 Task: Search one way flight ticket for 2 adults, 2 children, 2 infants in seat in first from King Salmon: King Salmon Airport to Raleigh: Raleigh-durham International Airport on 8-5-2023. Choice of flights is JetBlue. Number of bags: 1 checked bag. Price is upto 91000. Outbound departure time preference is 21:00.
Action: Mouse moved to (351, 302)
Screenshot: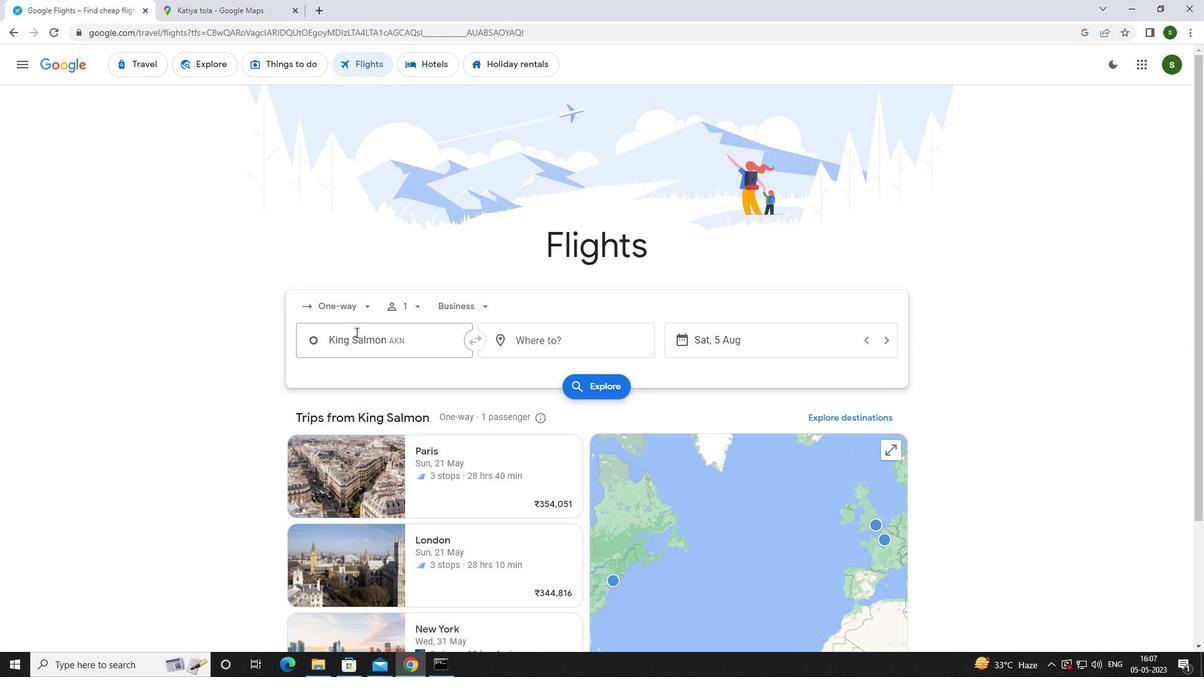 
Action: Mouse pressed left at (351, 302)
Screenshot: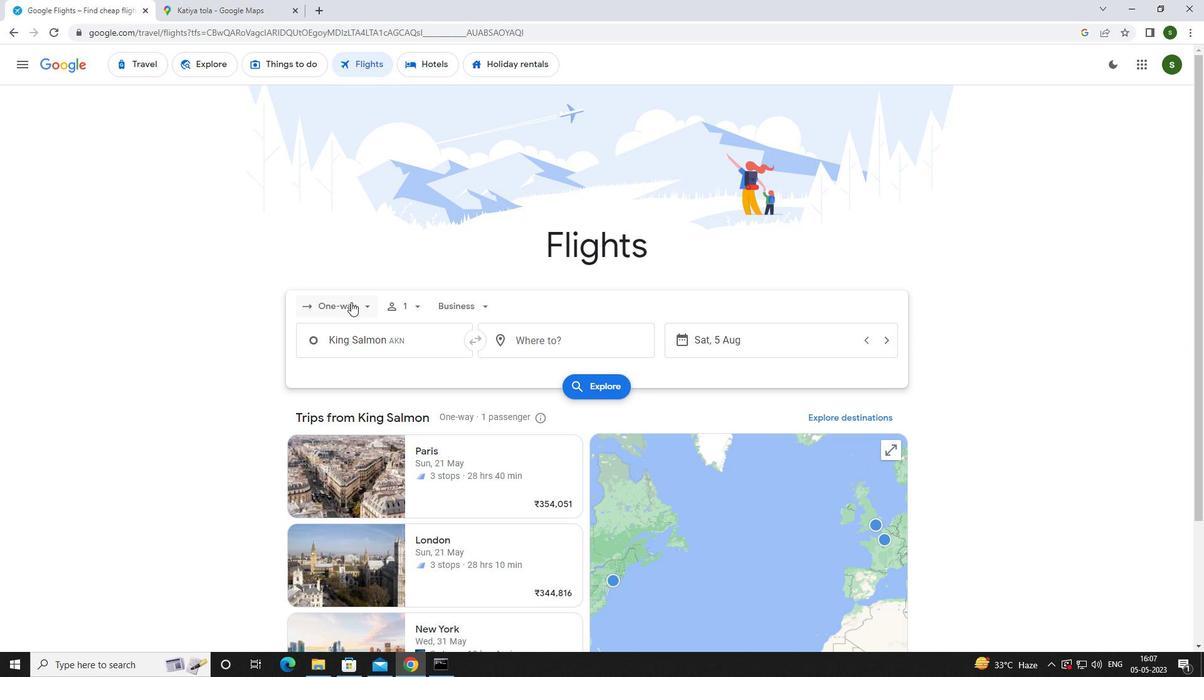 
Action: Mouse moved to (366, 361)
Screenshot: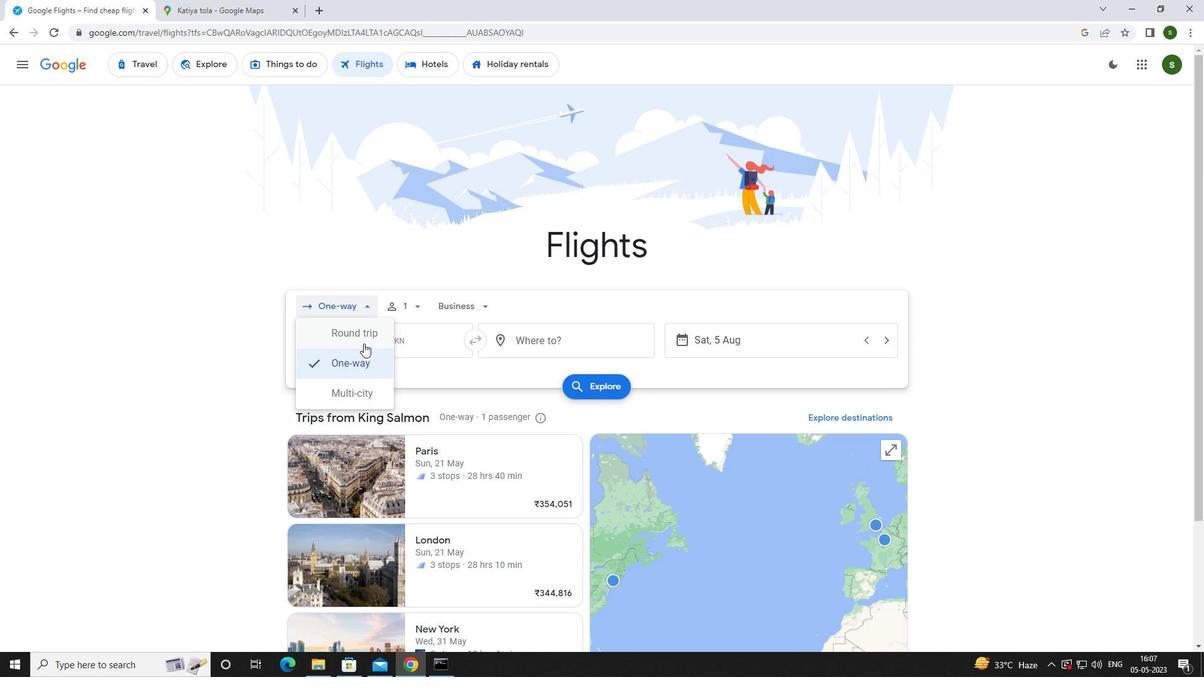
Action: Mouse pressed left at (366, 361)
Screenshot: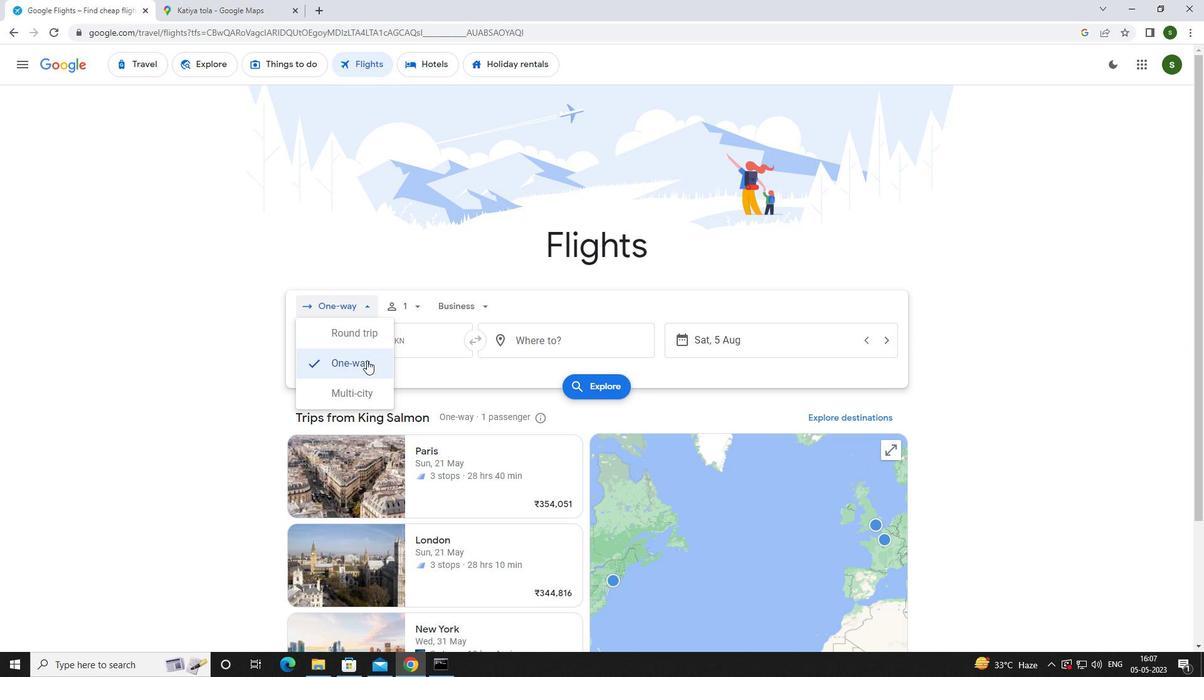
Action: Mouse moved to (405, 302)
Screenshot: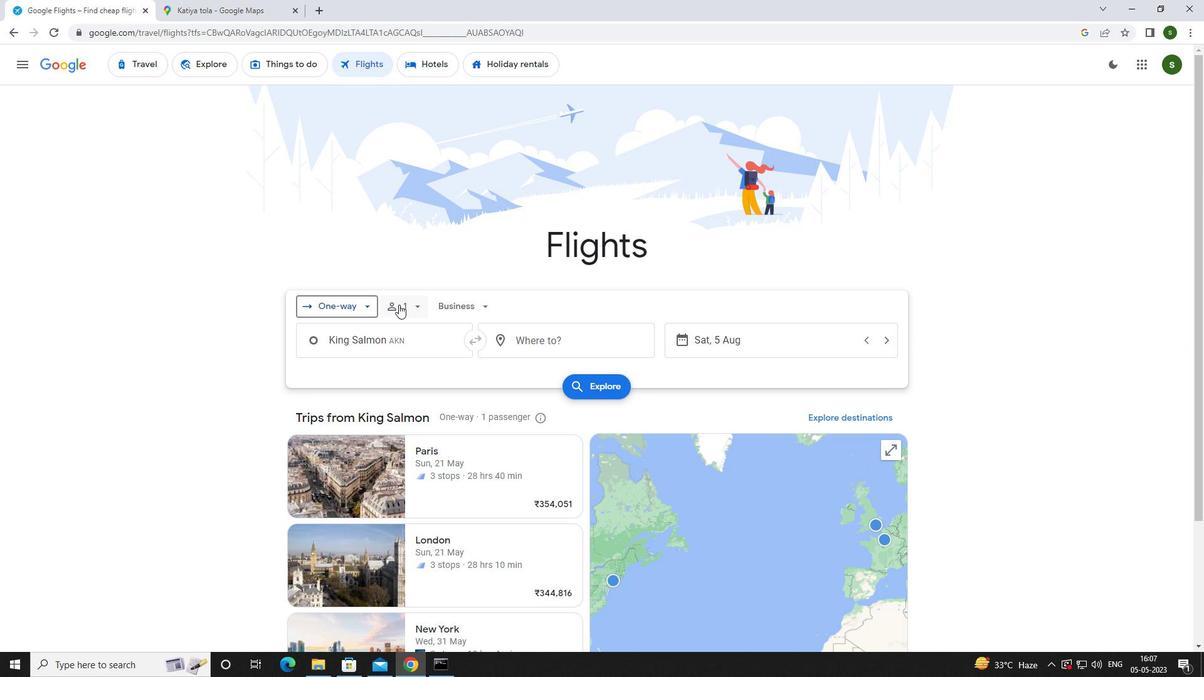 
Action: Mouse pressed left at (405, 302)
Screenshot: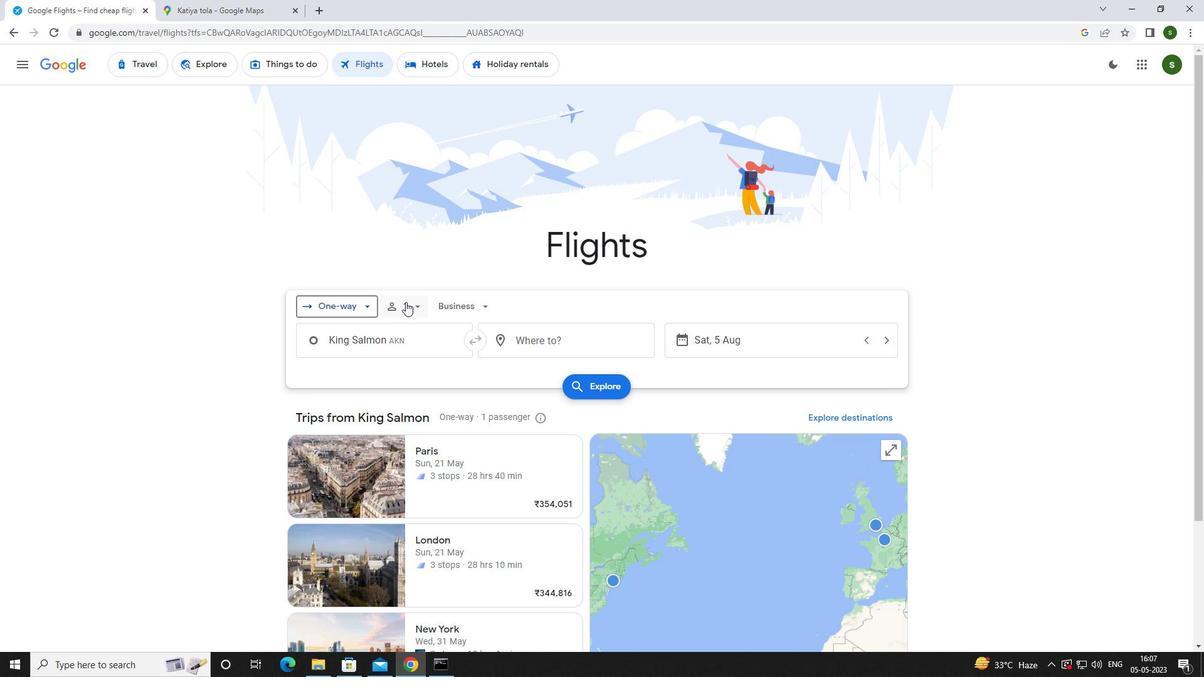 
Action: Mouse moved to (512, 331)
Screenshot: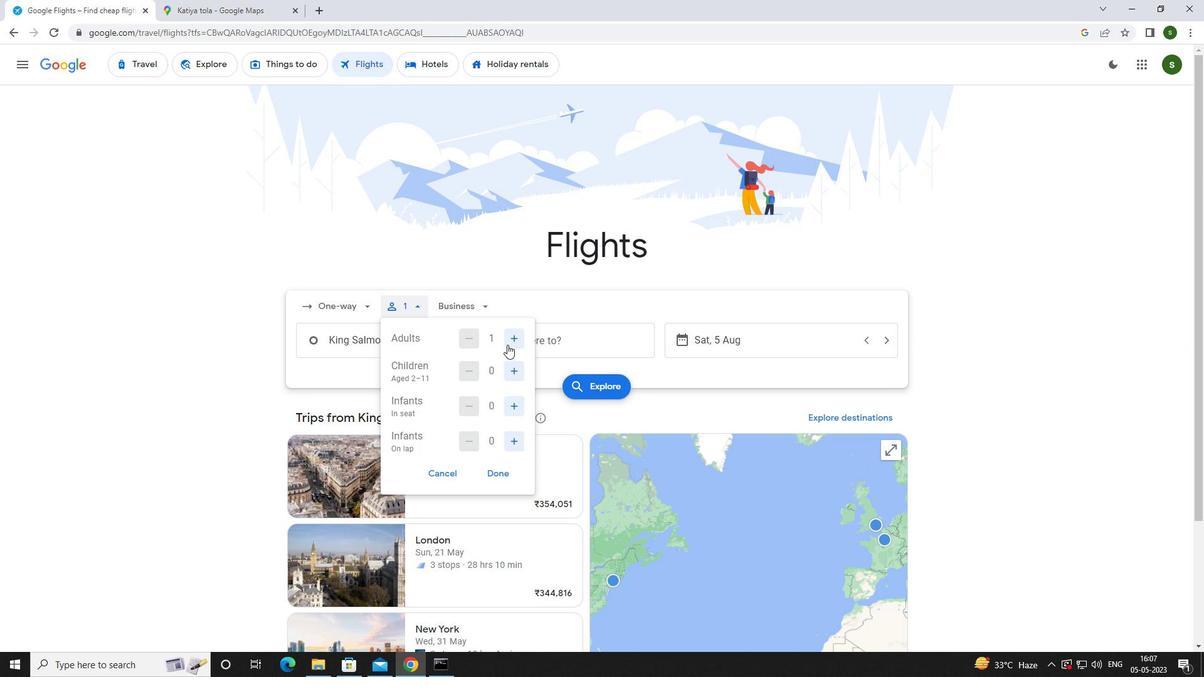 
Action: Mouse pressed left at (512, 331)
Screenshot: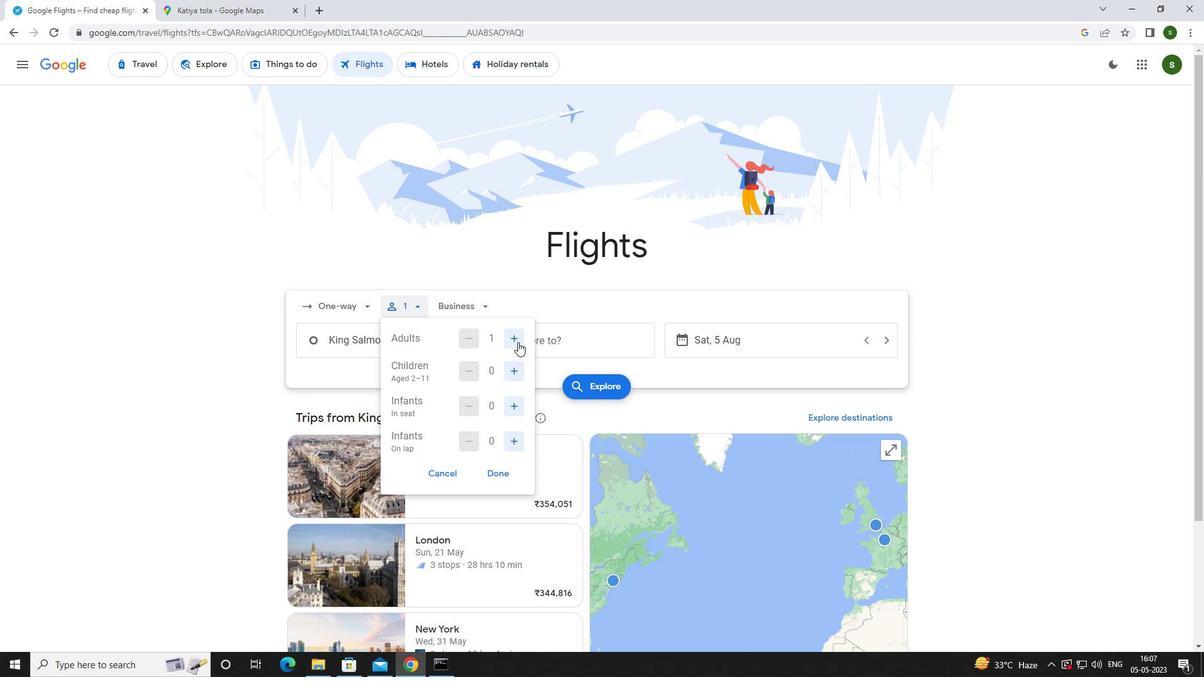 
Action: Mouse moved to (512, 366)
Screenshot: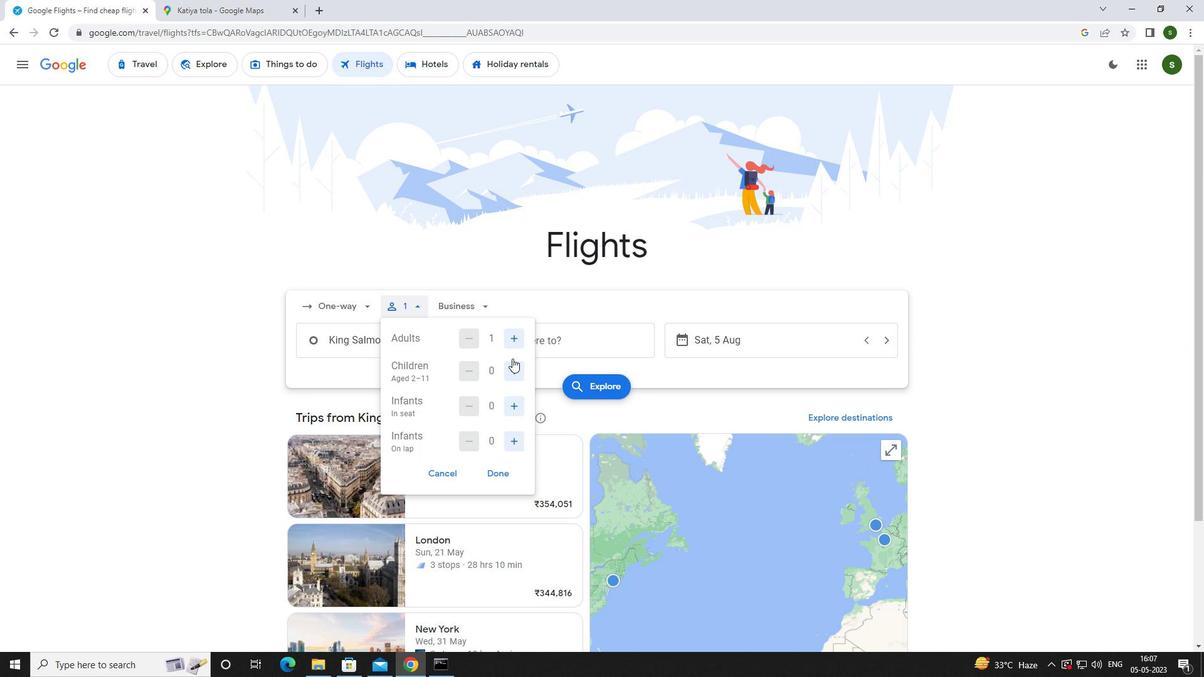 
Action: Mouse pressed left at (512, 366)
Screenshot: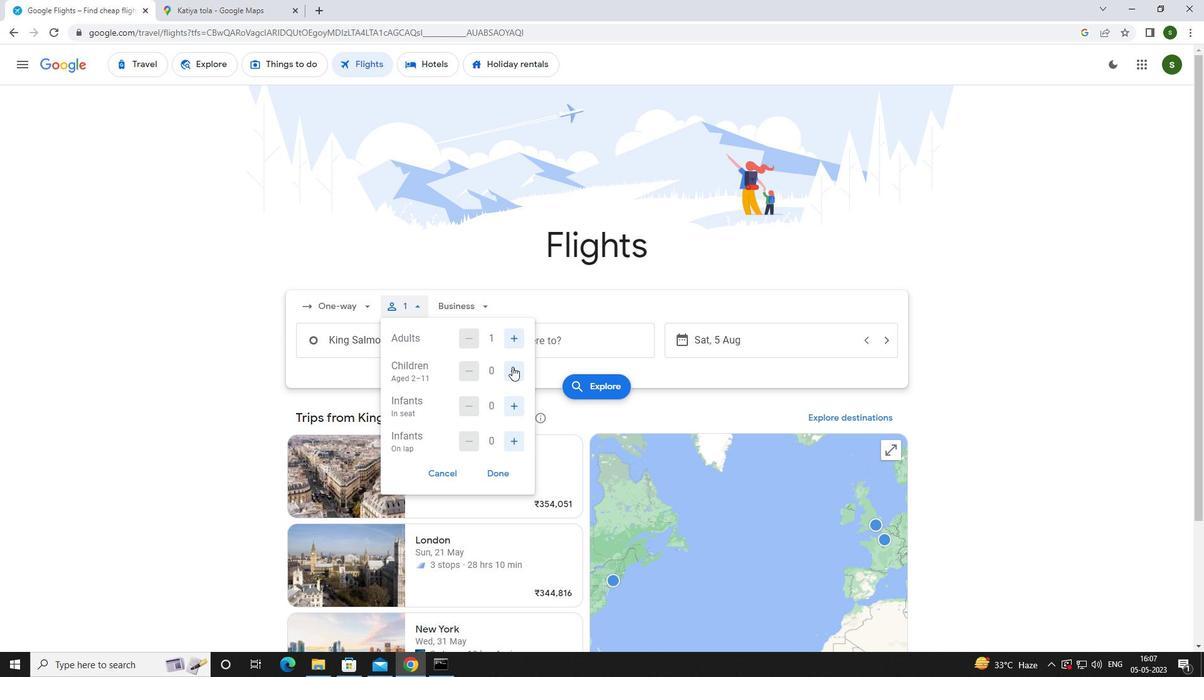 
Action: Mouse pressed left at (512, 366)
Screenshot: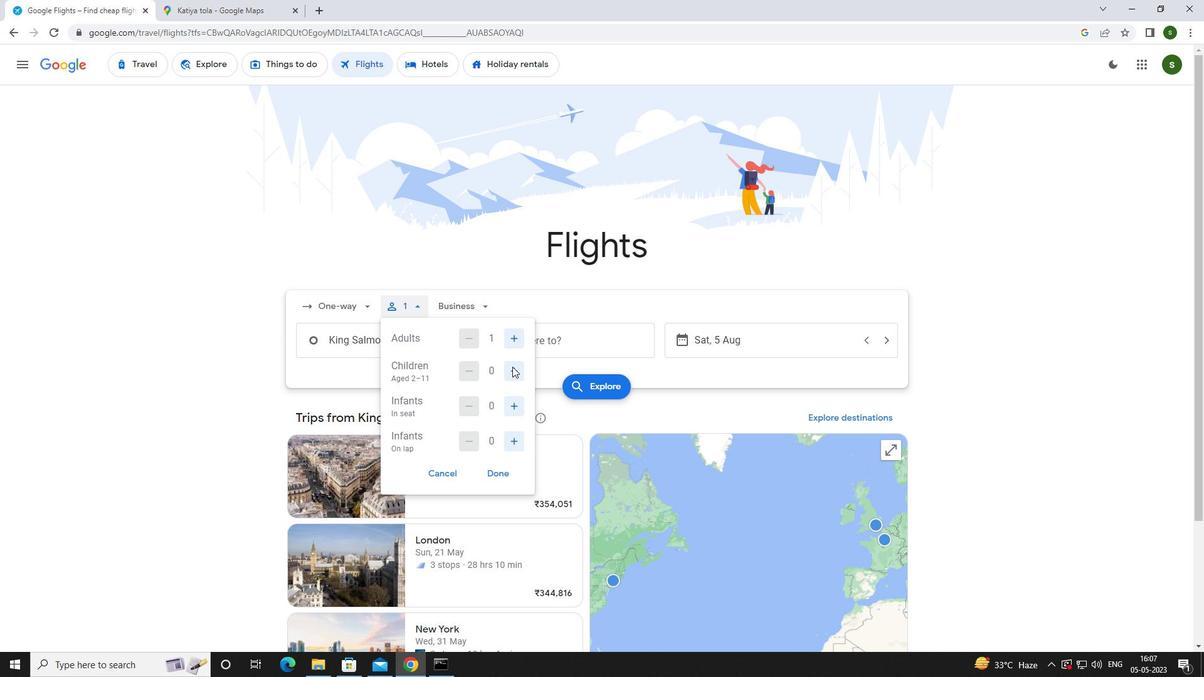 
Action: Mouse moved to (511, 405)
Screenshot: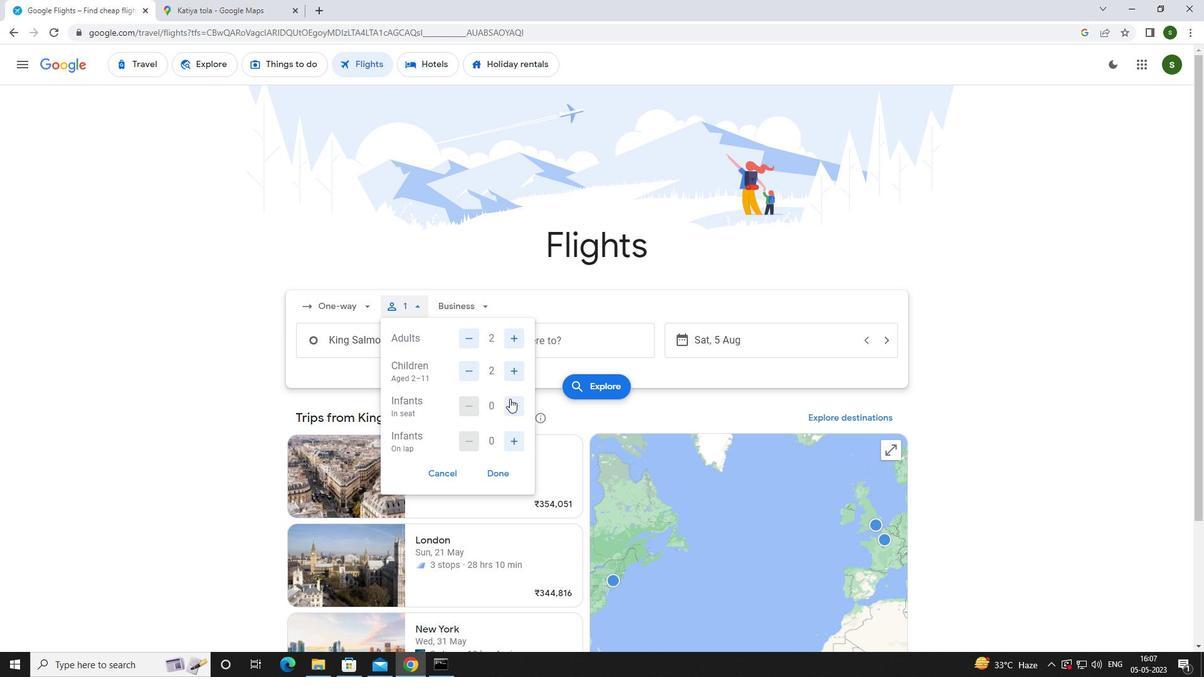 
Action: Mouse pressed left at (511, 405)
Screenshot: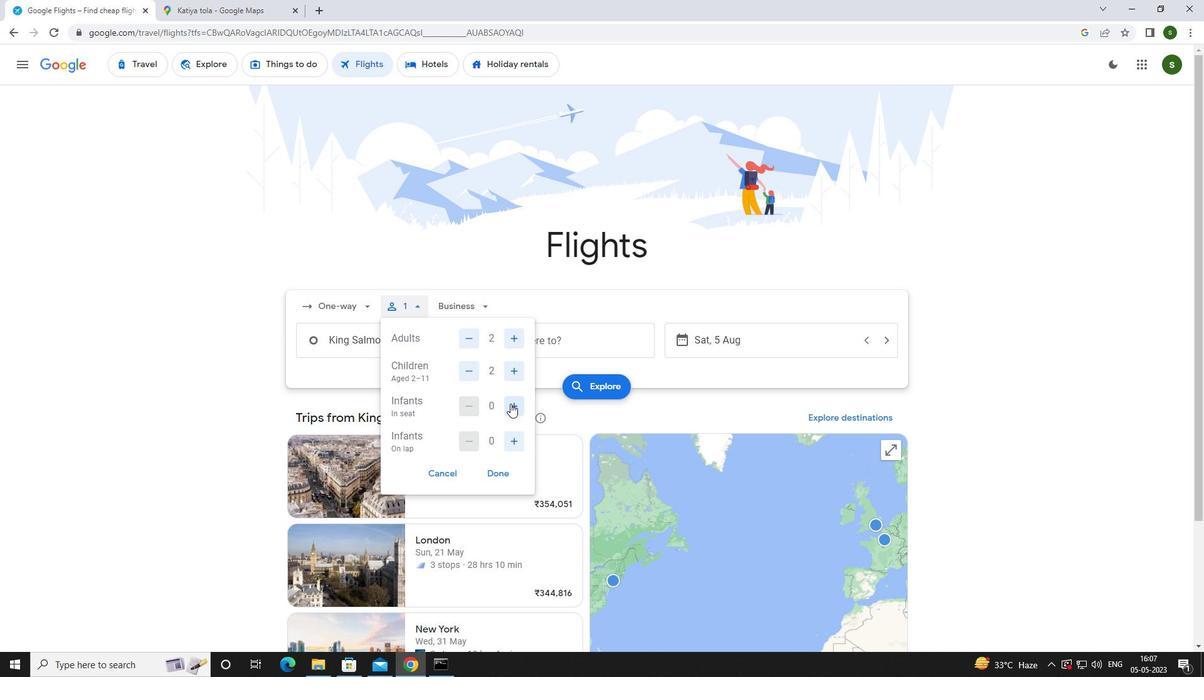 
Action: Mouse pressed left at (511, 405)
Screenshot: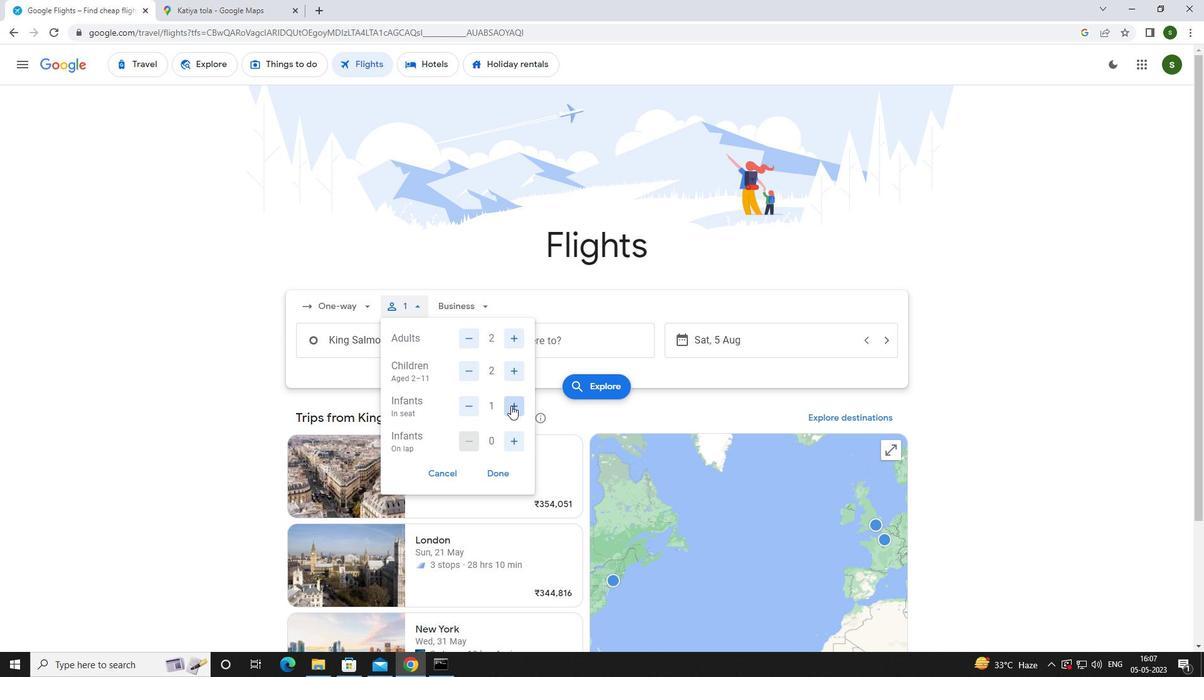 
Action: Mouse moved to (472, 314)
Screenshot: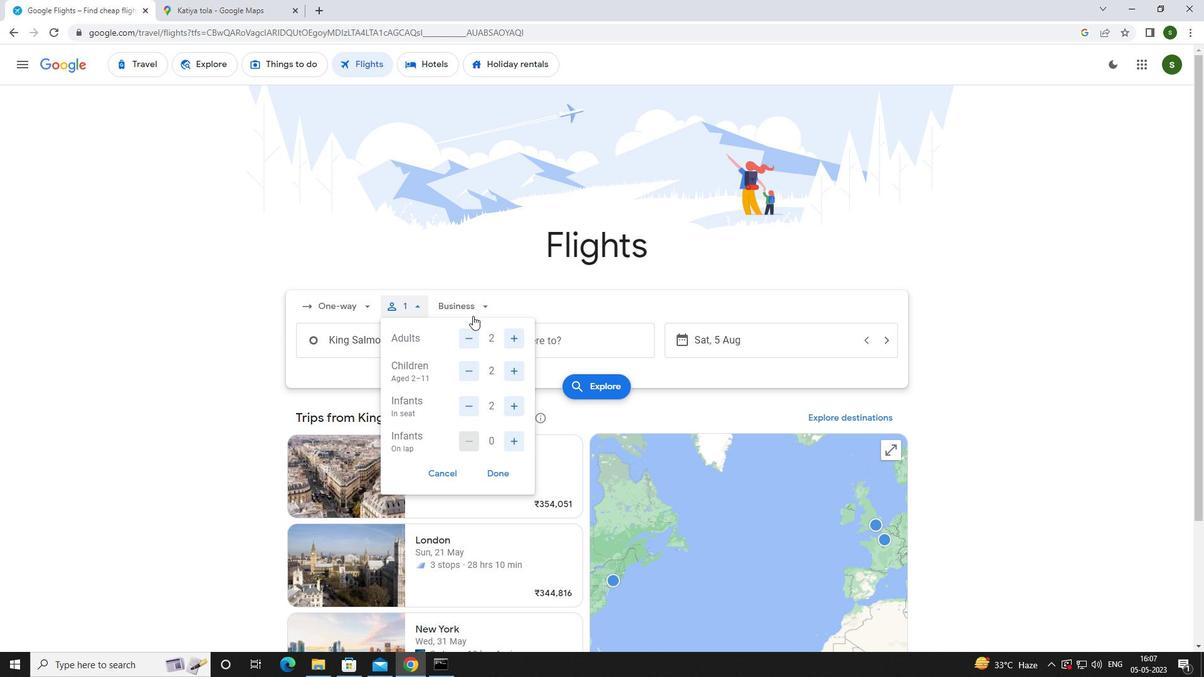 
Action: Mouse pressed left at (472, 314)
Screenshot: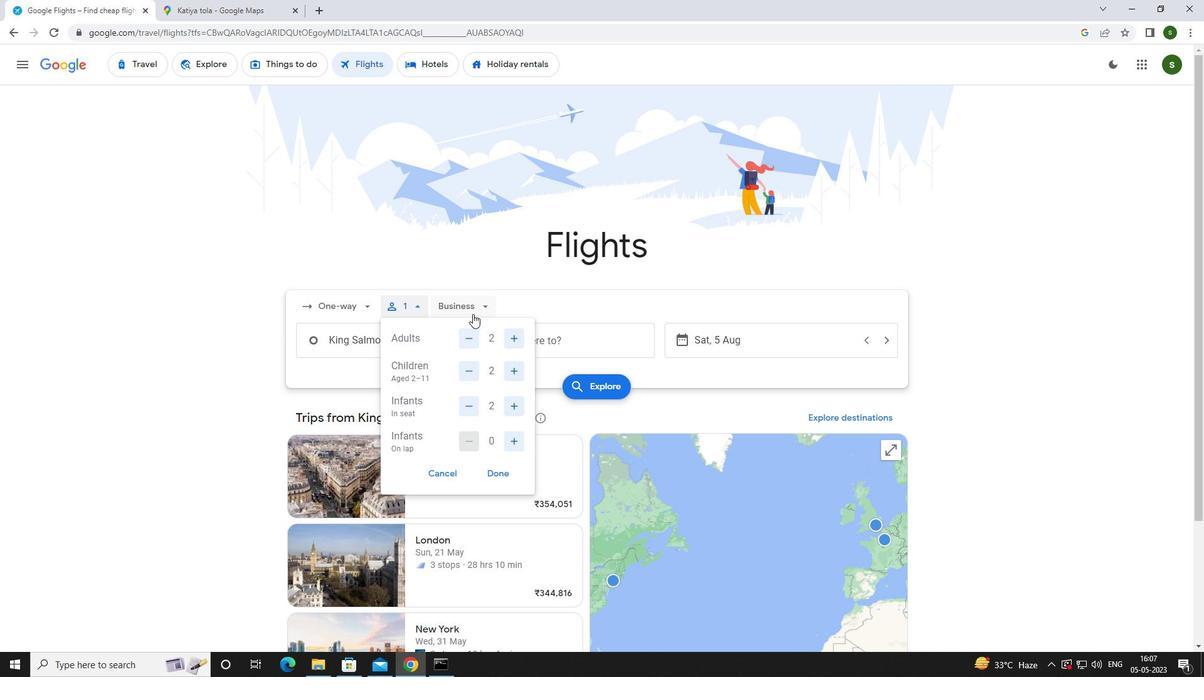 
Action: Mouse moved to (474, 422)
Screenshot: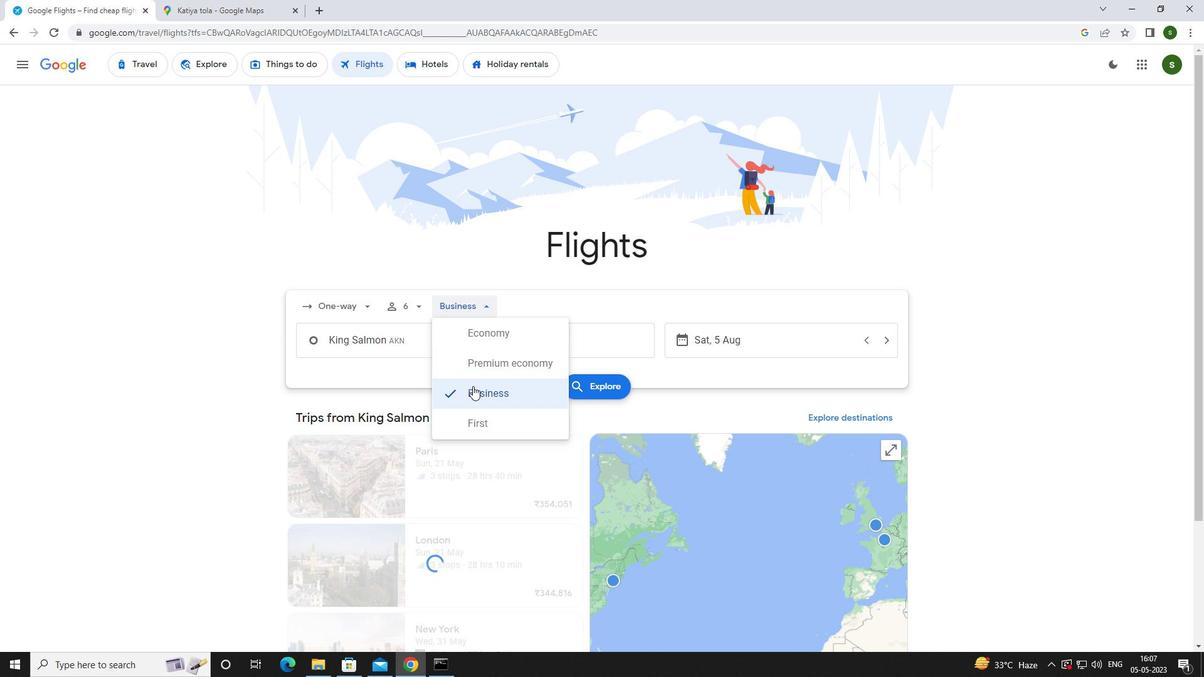 
Action: Mouse pressed left at (474, 422)
Screenshot: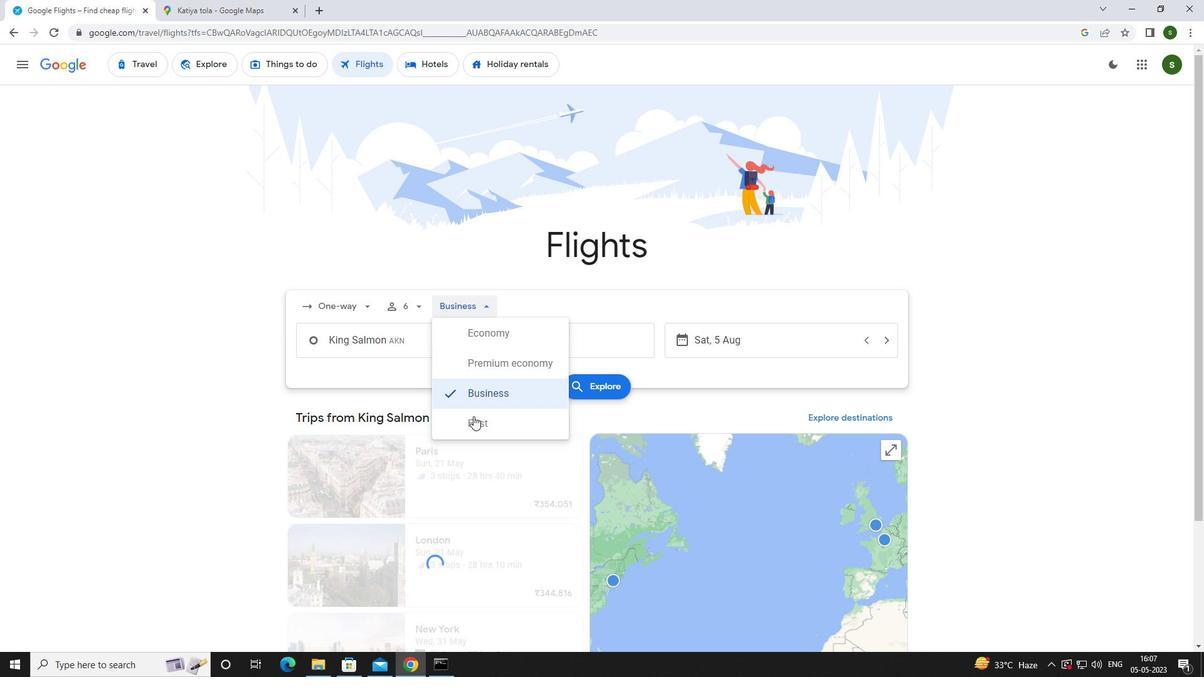 
Action: Mouse moved to (421, 345)
Screenshot: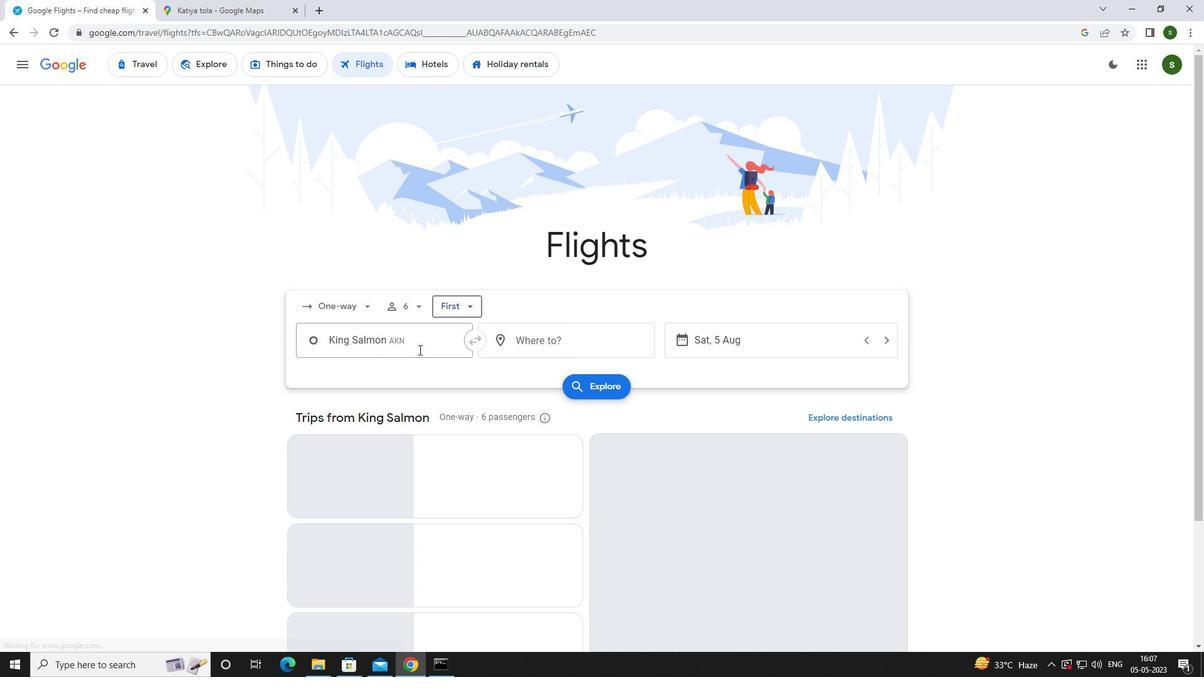 
Action: Mouse pressed left at (421, 345)
Screenshot: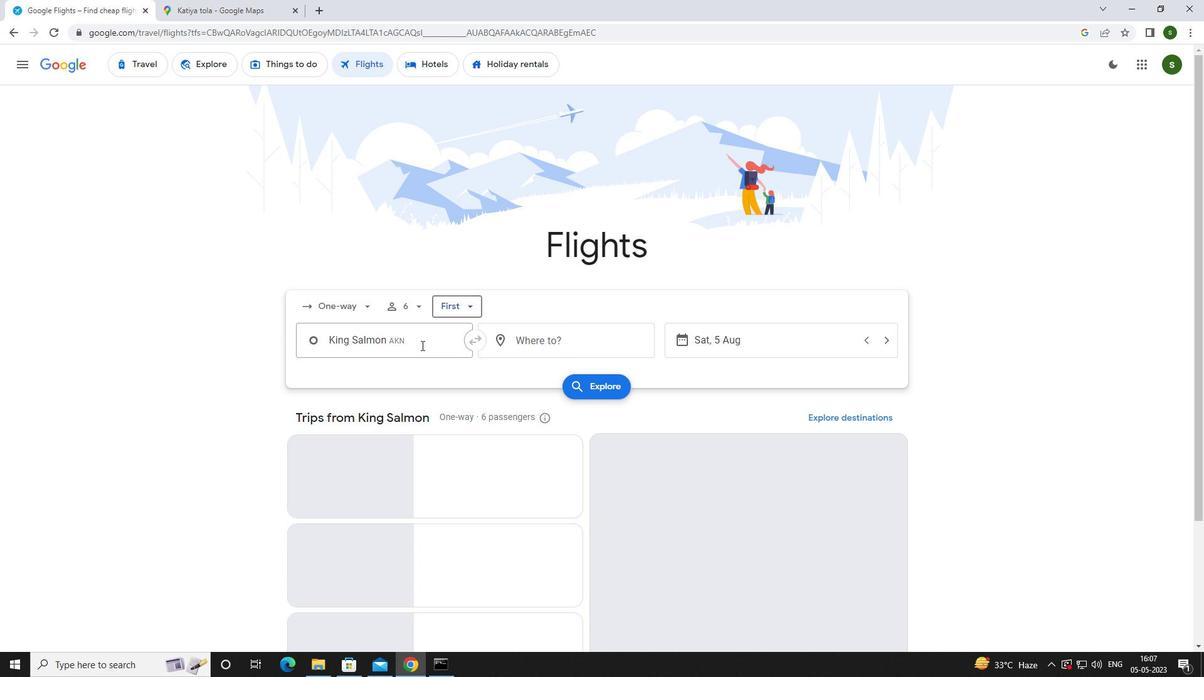 
Action: Mouse moved to (431, 343)
Screenshot: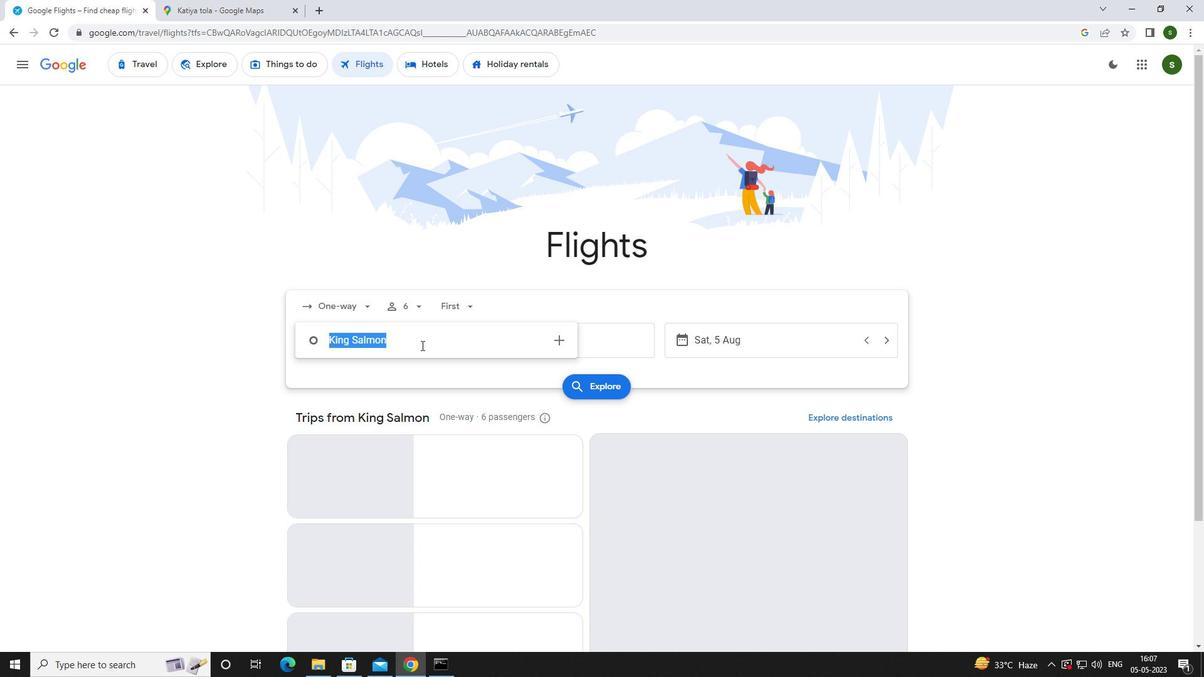 
Action: Key pressed <Key.caps_lock>k<Key.caps_lock>ing<Key.space><Key.caps_lock>s<Key.caps_lock>alm
Screenshot: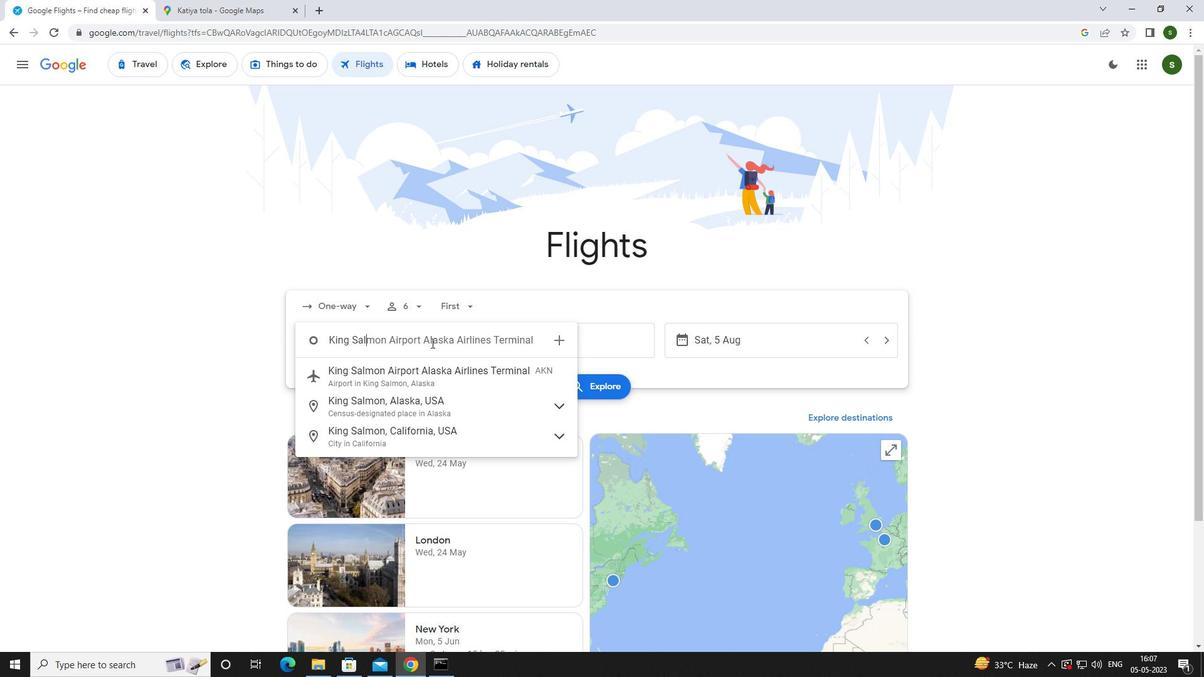 
Action: Mouse moved to (436, 377)
Screenshot: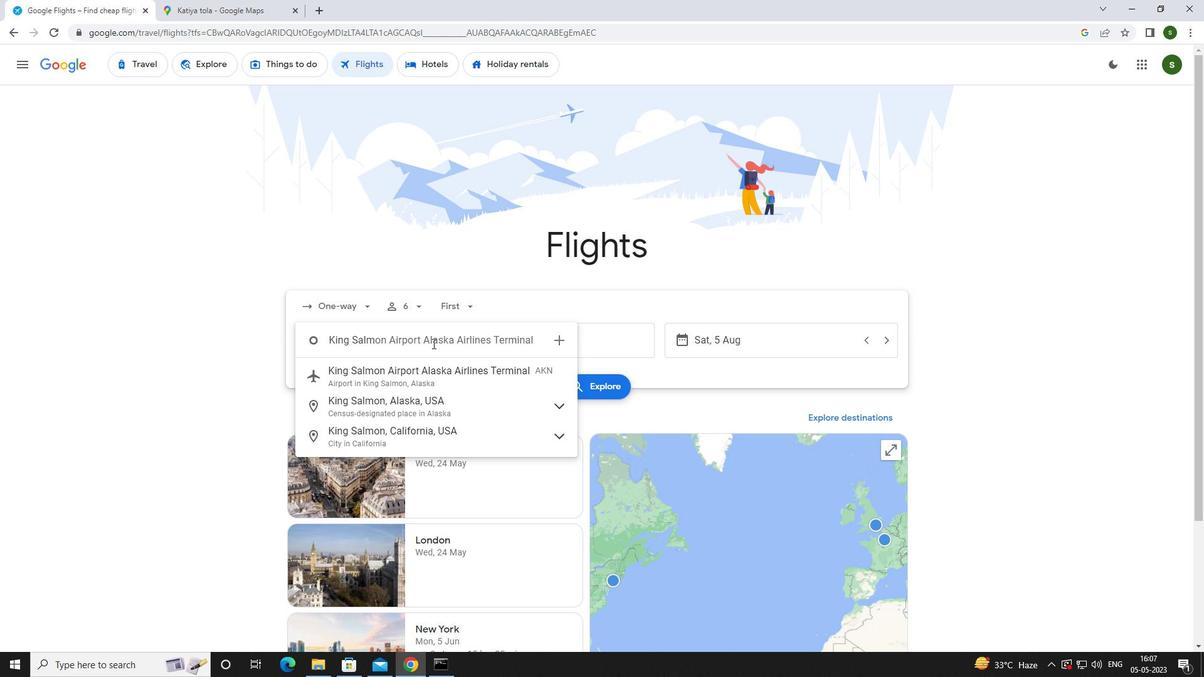 
Action: Mouse pressed left at (436, 377)
Screenshot: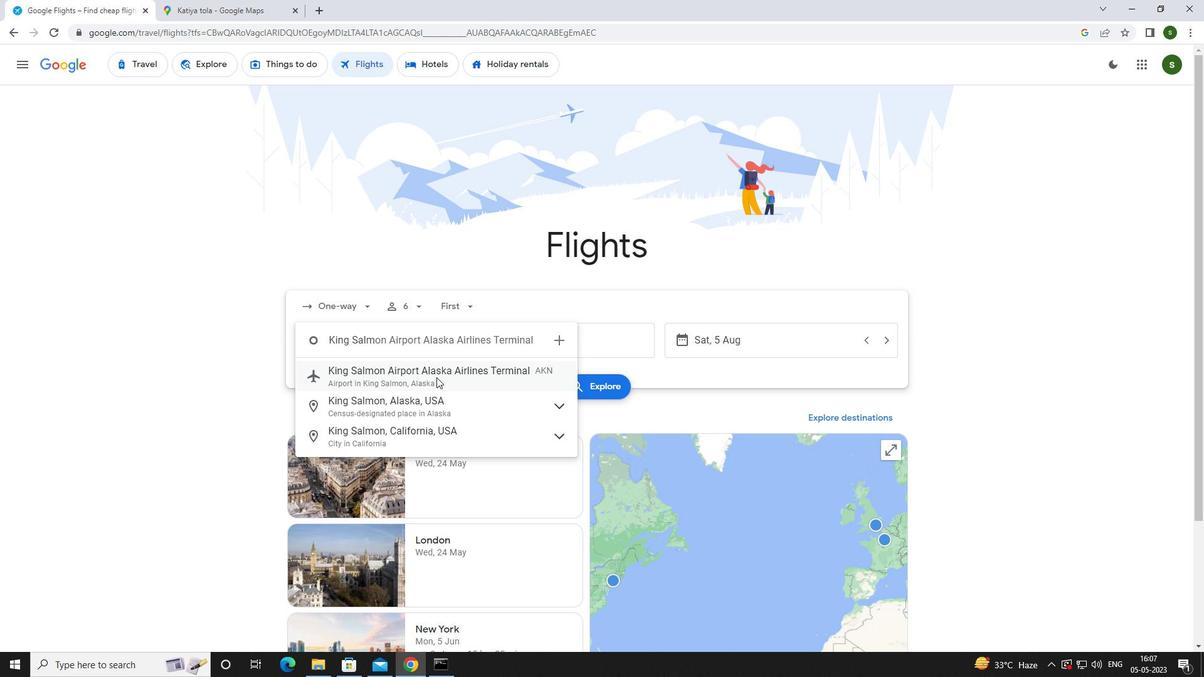 
Action: Mouse moved to (558, 331)
Screenshot: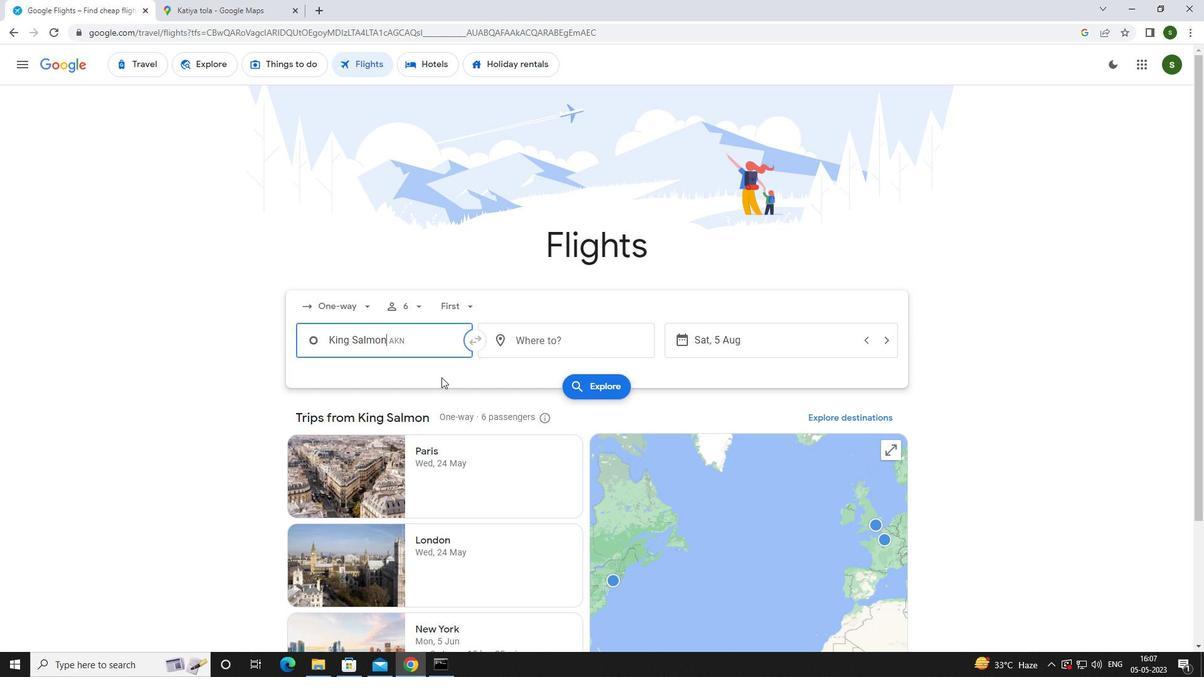 
Action: Mouse pressed left at (558, 331)
Screenshot: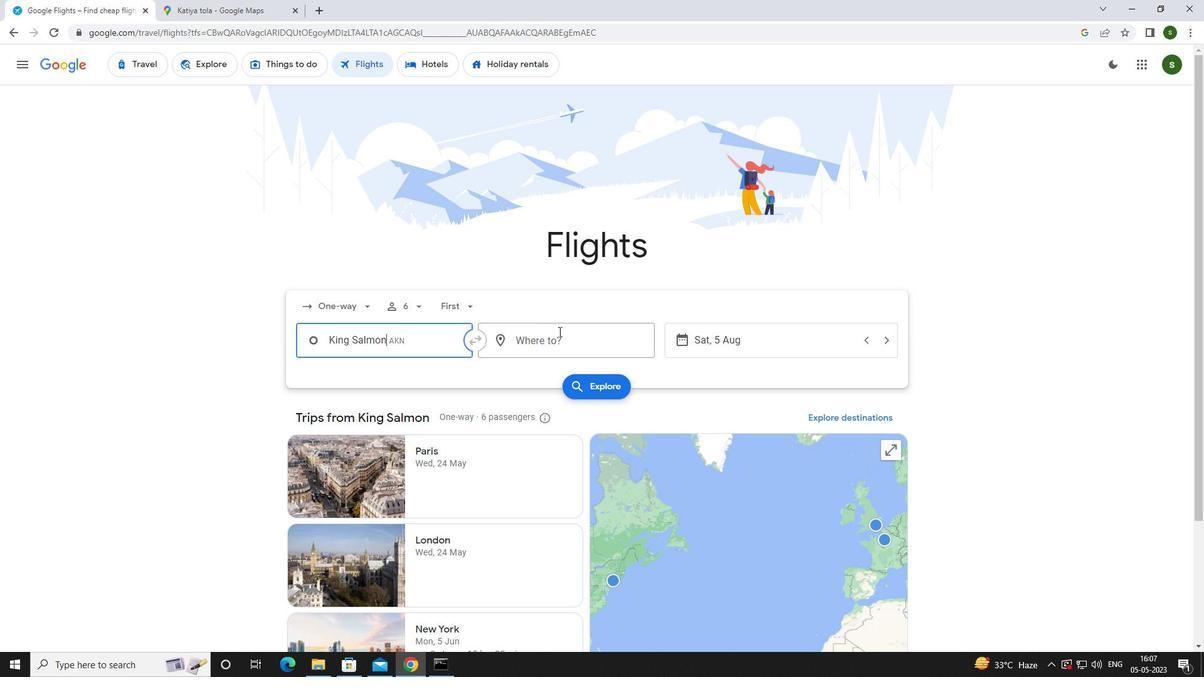 
Action: Key pressed <Key.caps_lock>r<Key.caps_lock>aleigh
Screenshot: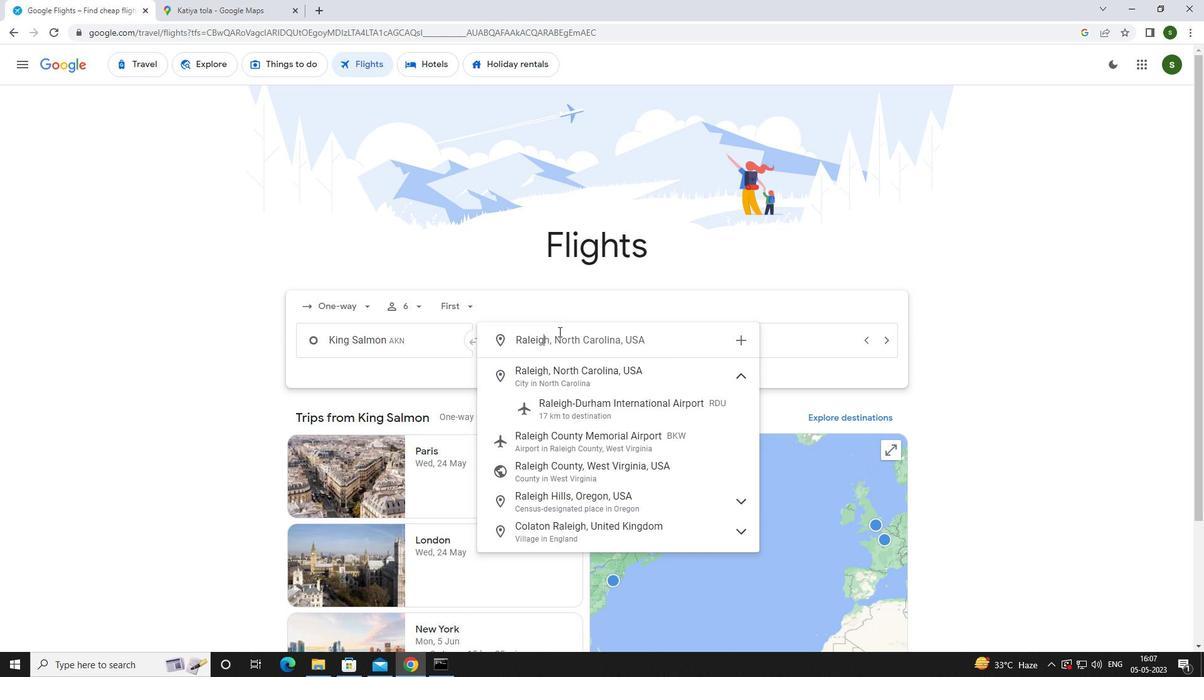 
Action: Mouse moved to (598, 422)
Screenshot: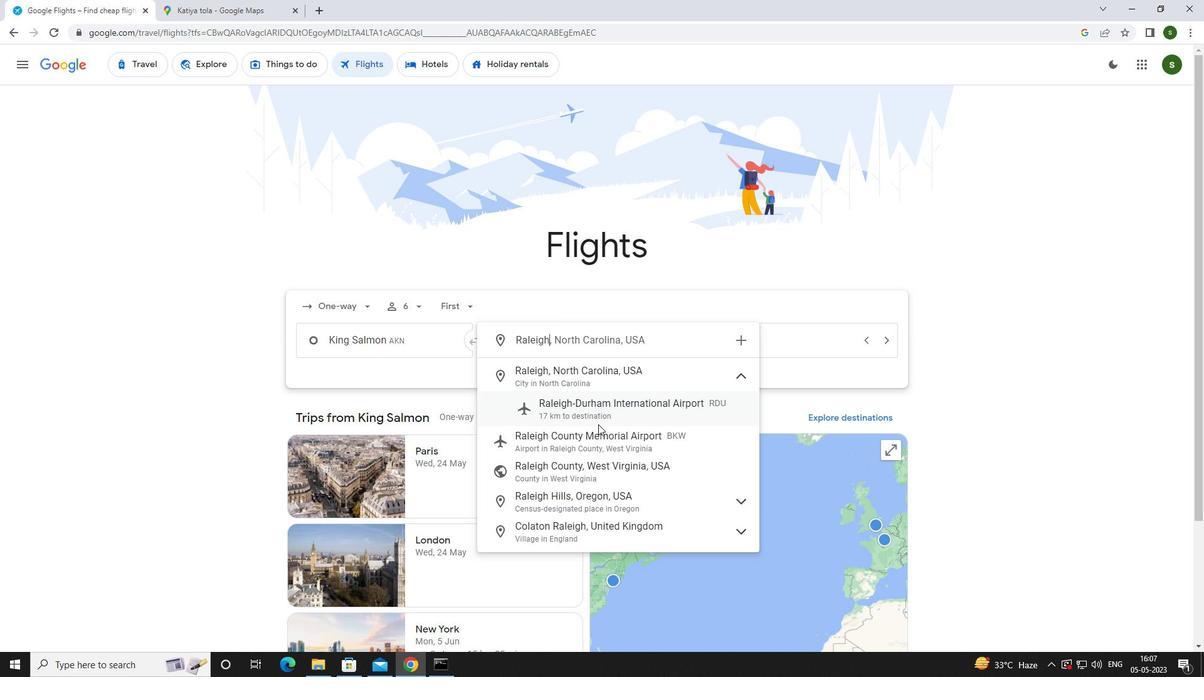 
Action: Mouse pressed left at (598, 422)
Screenshot: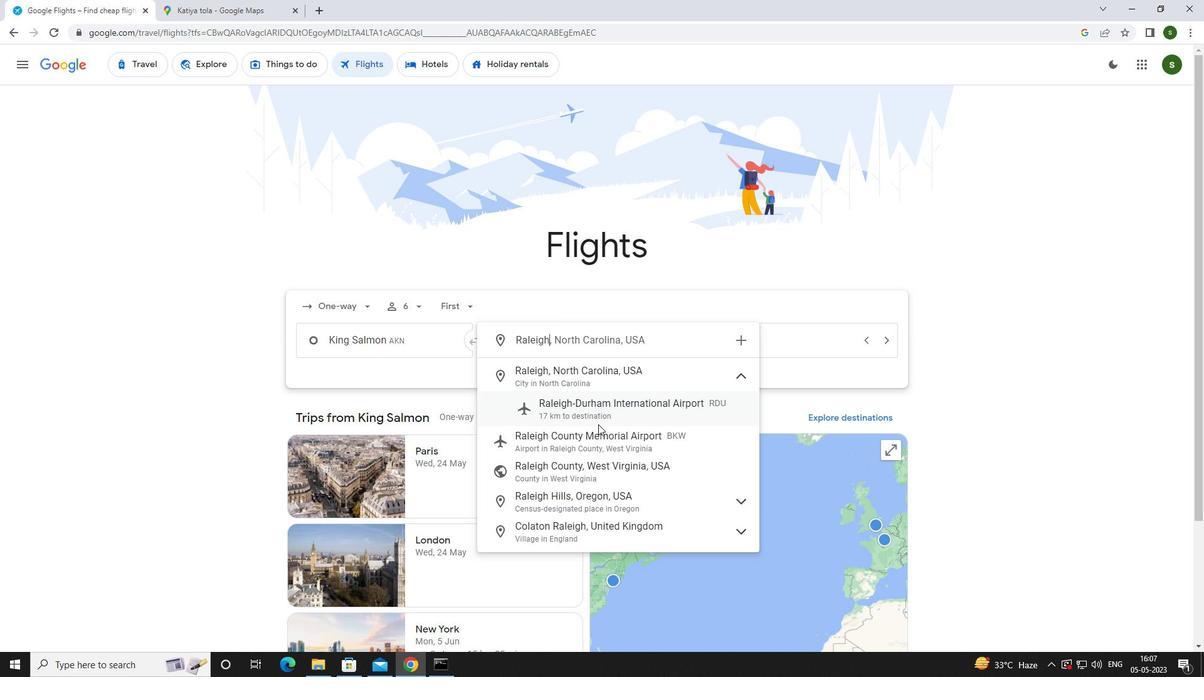 
Action: Mouse moved to (778, 346)
Screenshot: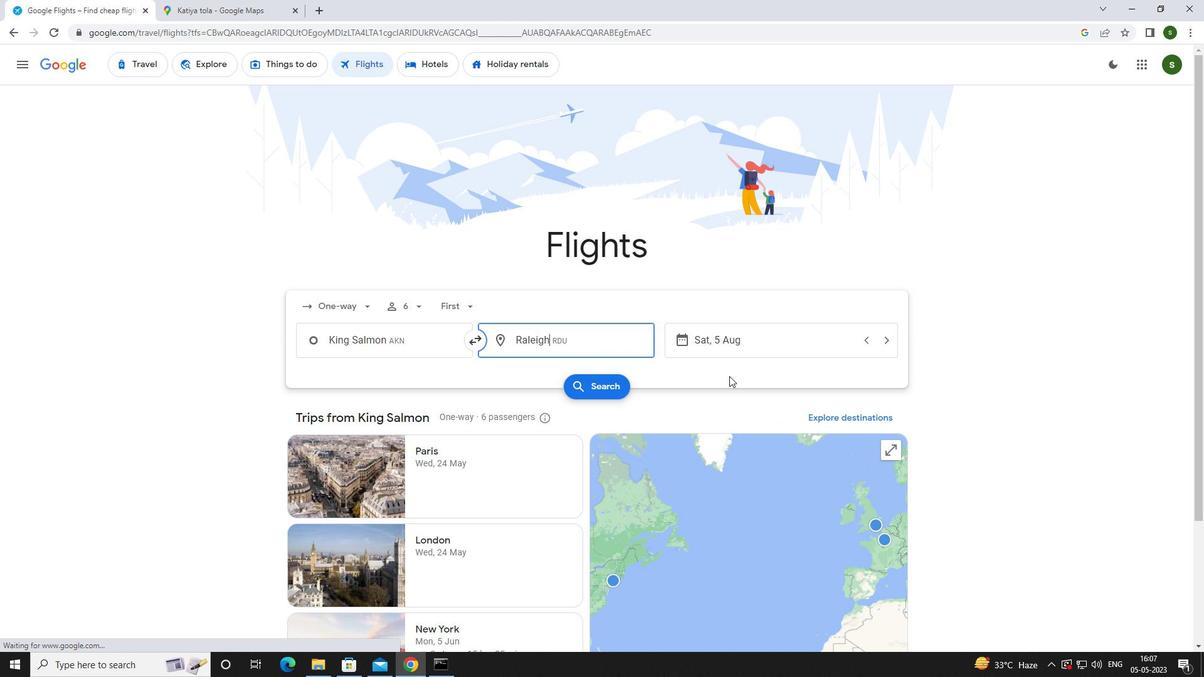 
Action: Mouse pressed left at (778, 346)
Screenshot: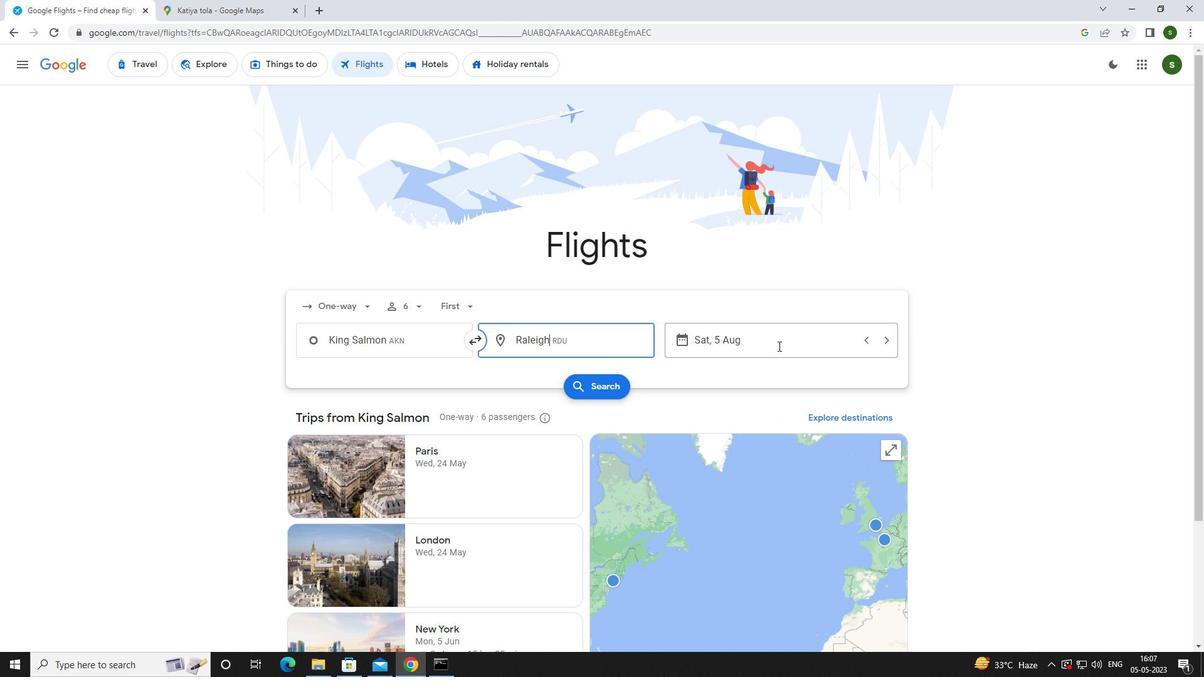 
Action: Mouse moved to (631, 430)
Screenshot: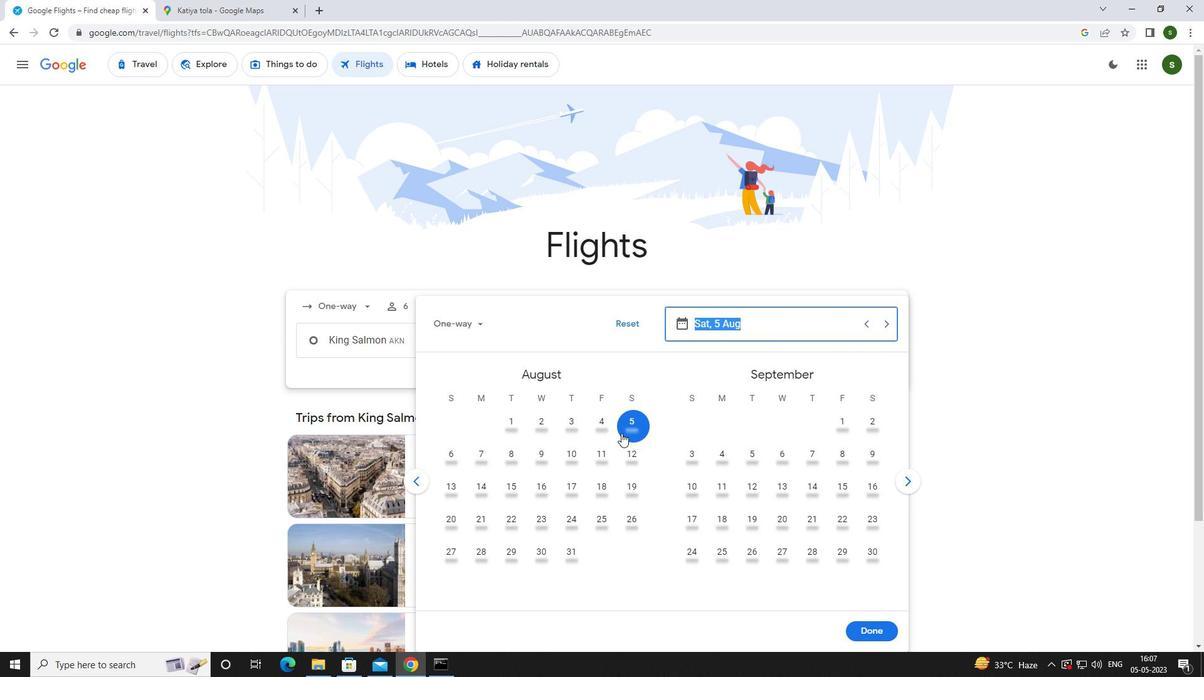
Action: Mouse pressed left at (631, 430)
Screenshot: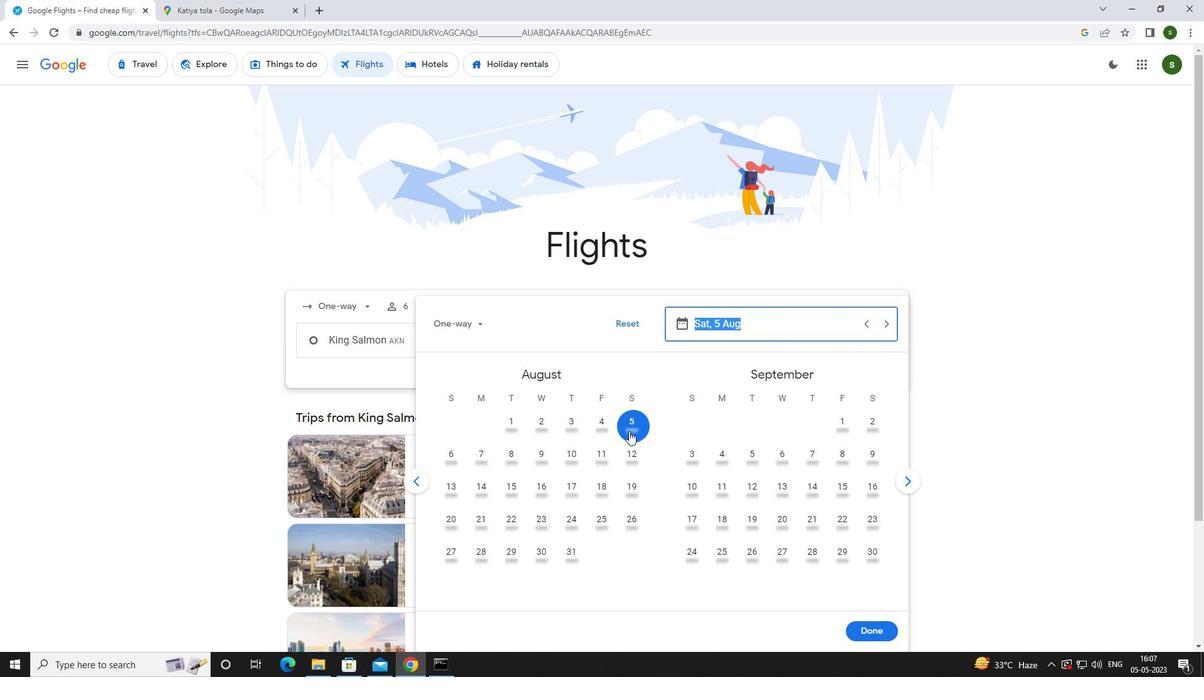 
Action: Mouse moved to (871, 630)
Screenshot: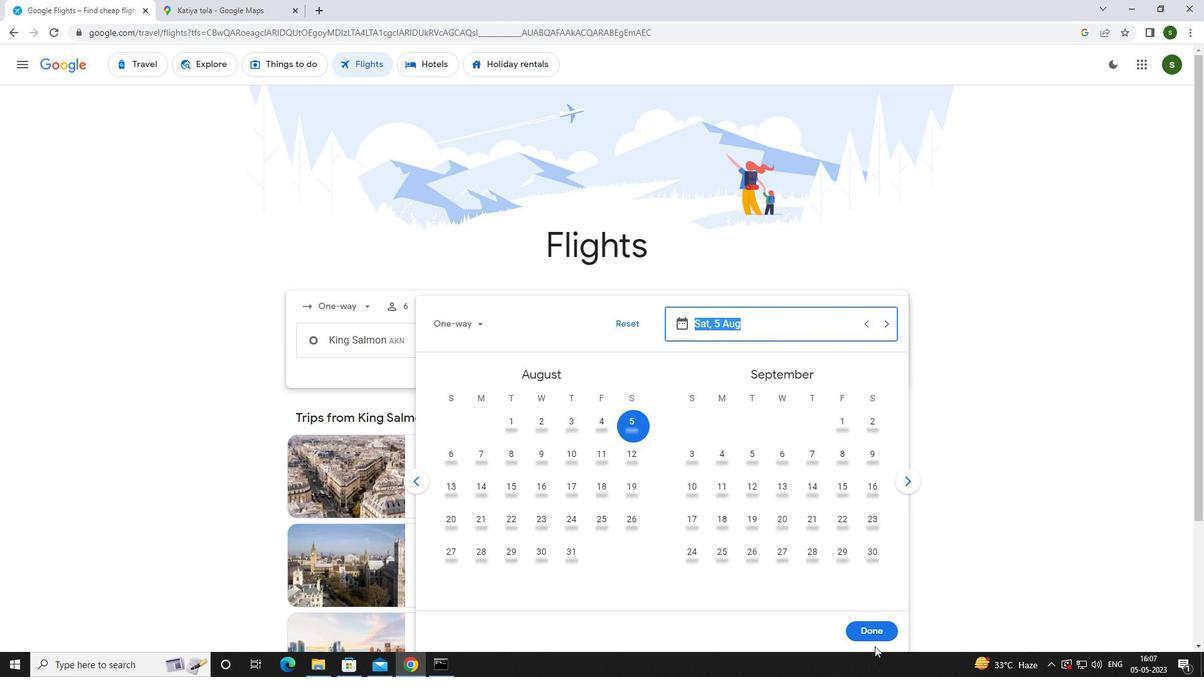 
Action: Mouse pressed left at (871, 630)
Screenshot: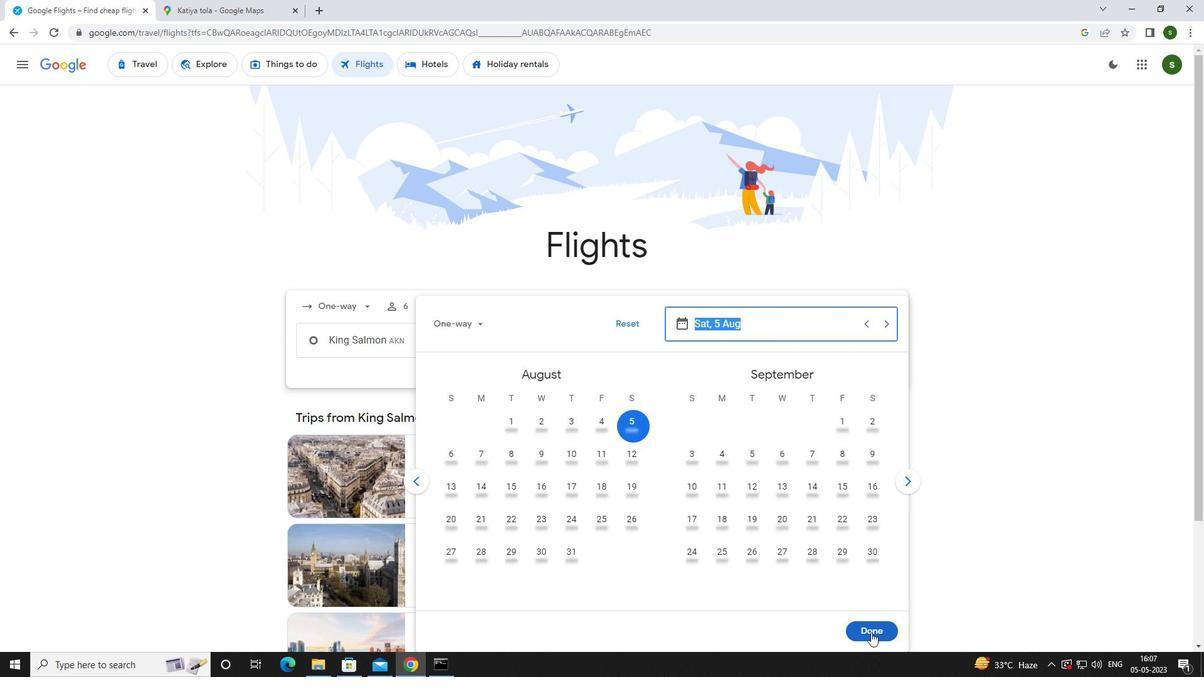 
Action: Mouse moved to (597, 387)
Screenshot: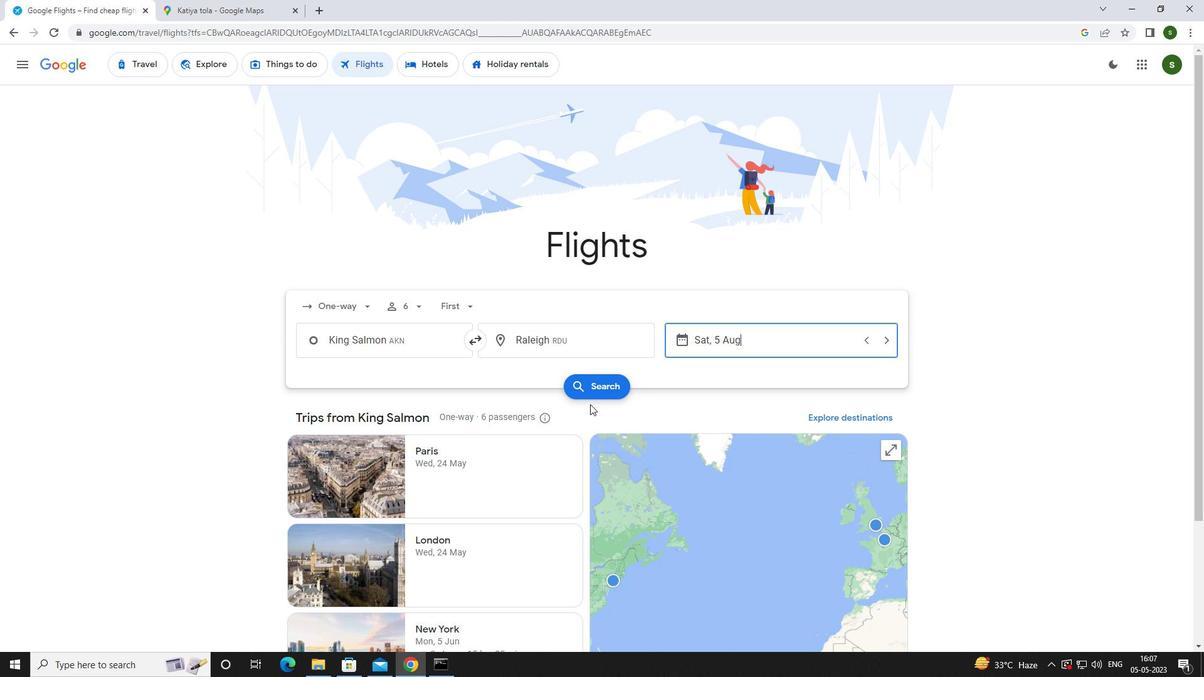 
Action: Mouse pressed left at (597, 387)
Screenshot: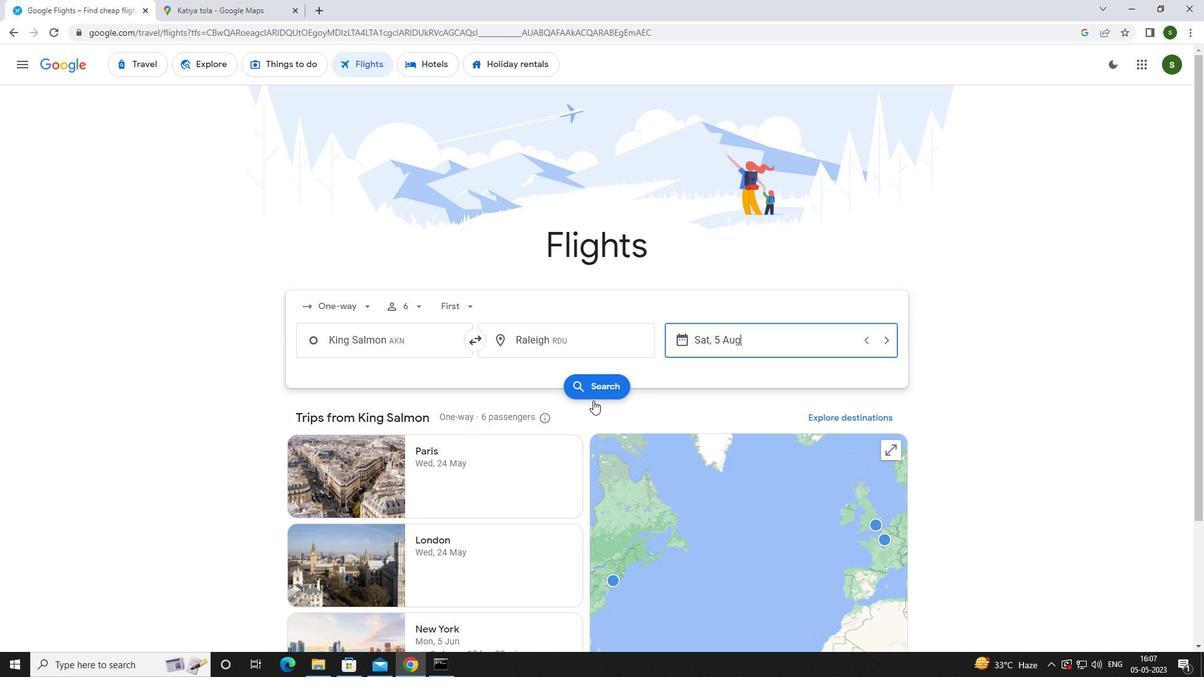 
Action: Mouse moved to (311, 177)
Screenshot: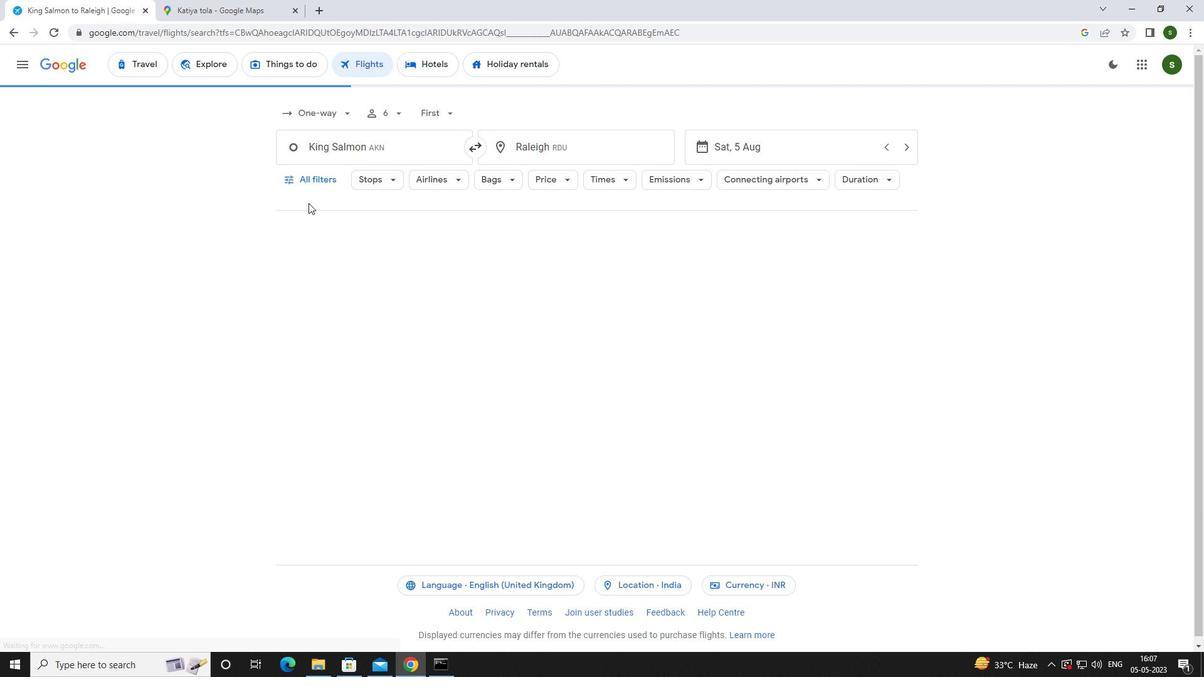 
Action: Mouse pressed left at (311, 177)
Screenshot: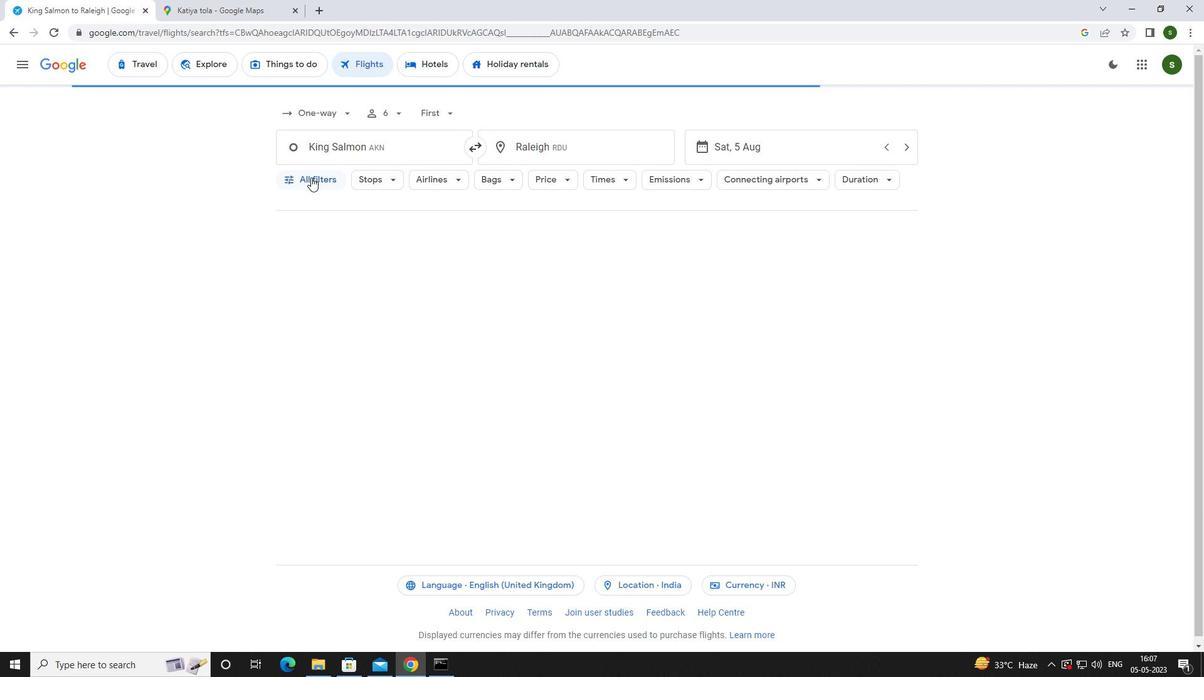 
Action: Mouse moved to (464, 445)
Screenshot: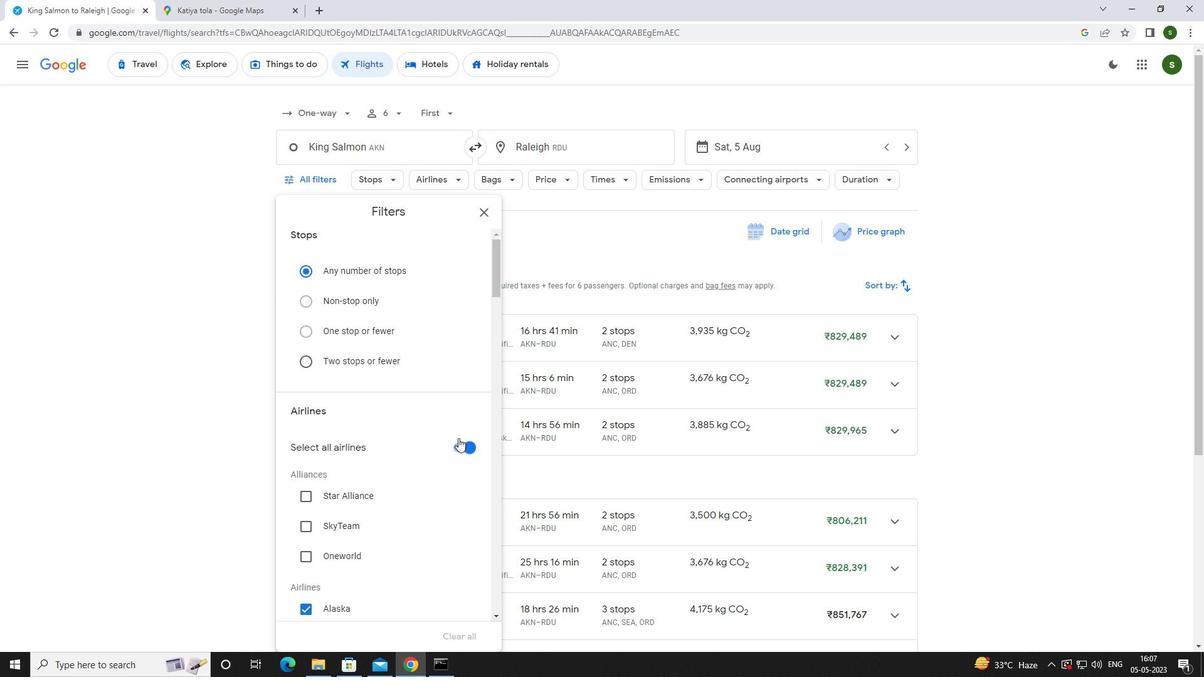 
Action: Mouse pressed left at (464, 445)
Screenshot: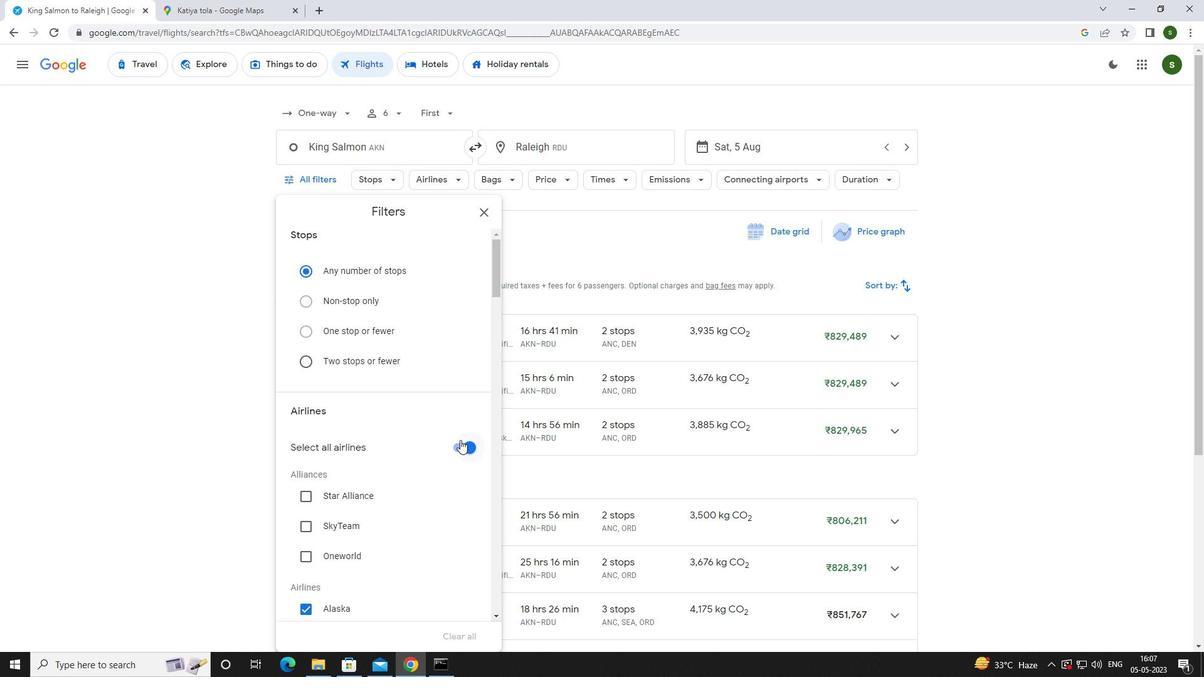 
Action: Mouse moved to (398, 397)
Screenshot: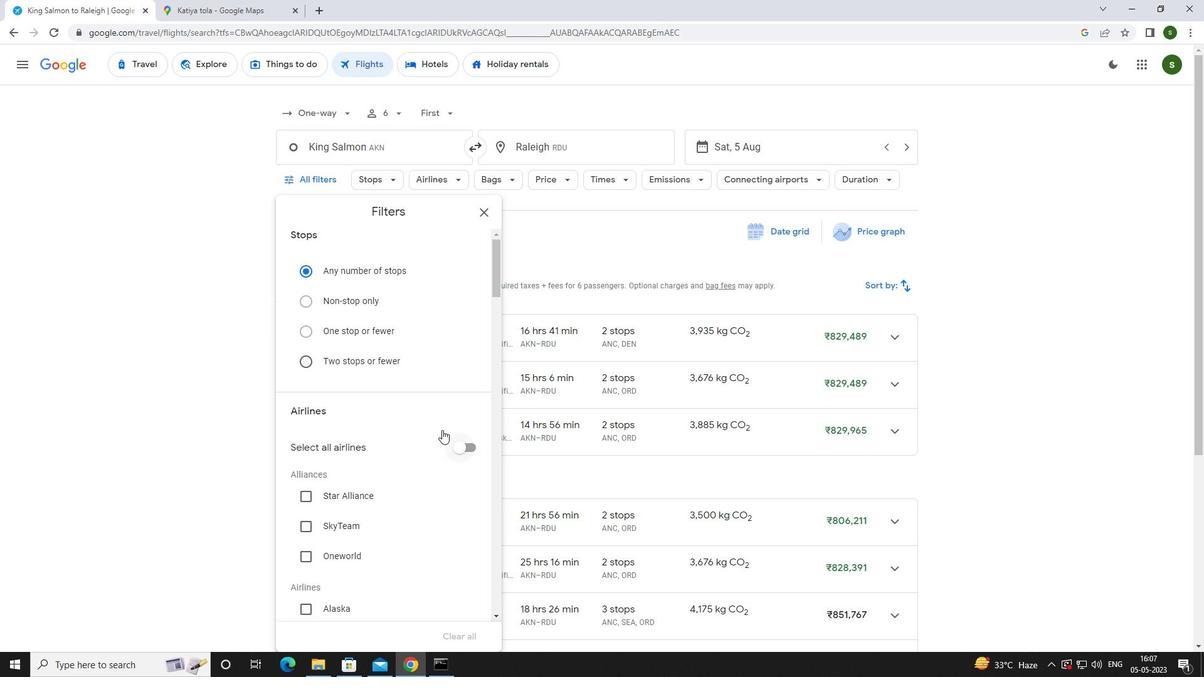 
Action: Mouse scrolled (398, 396) with delta (0, 0)
Screenshot: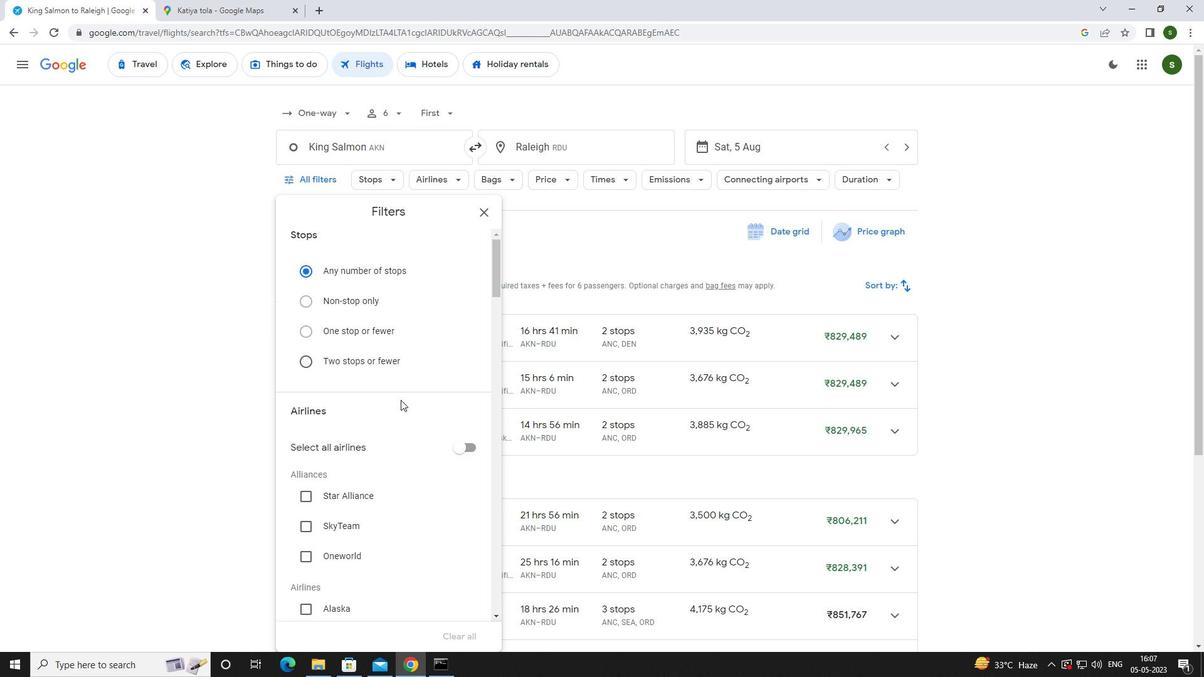 
Action: Mouse scrolled (398, 396) with delta (0, 0)
Screenshot: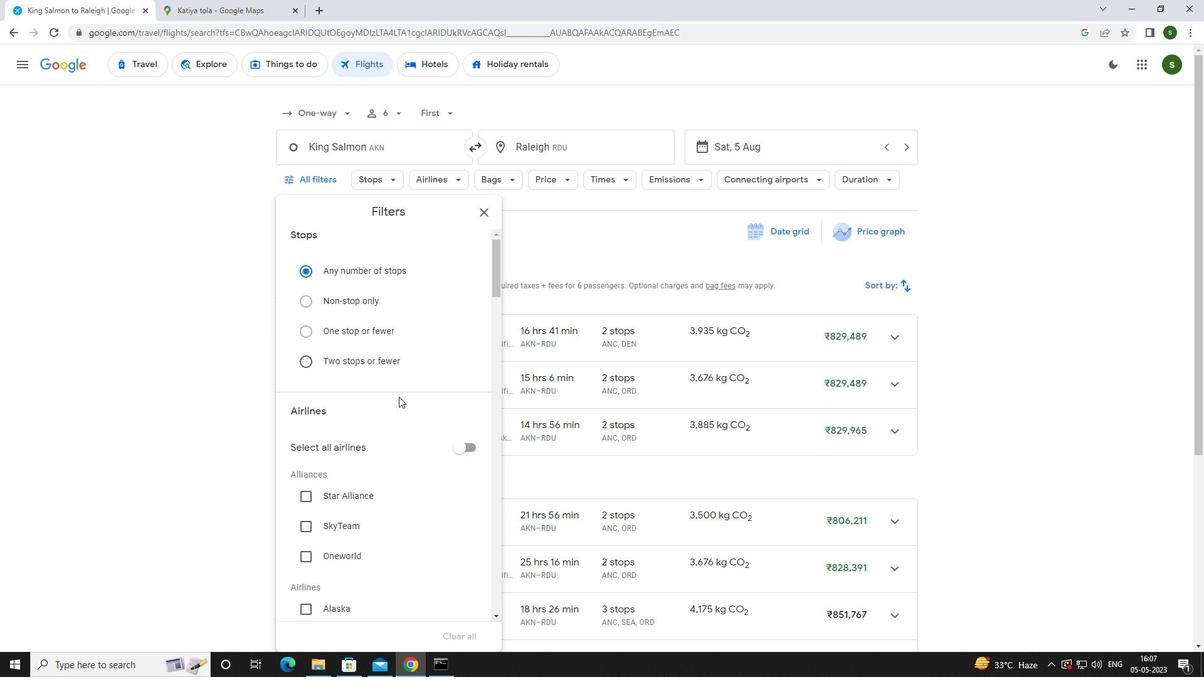 
Action: Mouse scrolled (398, 396) with delta (0, 0)
Screenshot: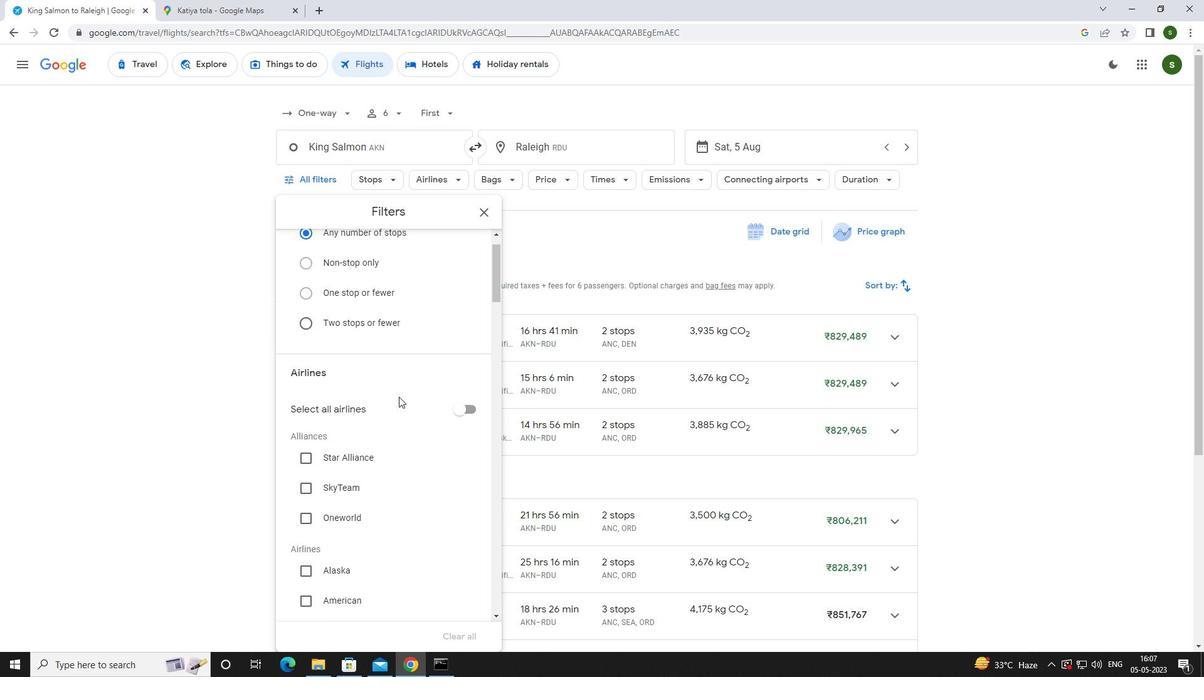 
Action: Mouse scrolled (398, 396) with delta (0, 0)
Screenshot: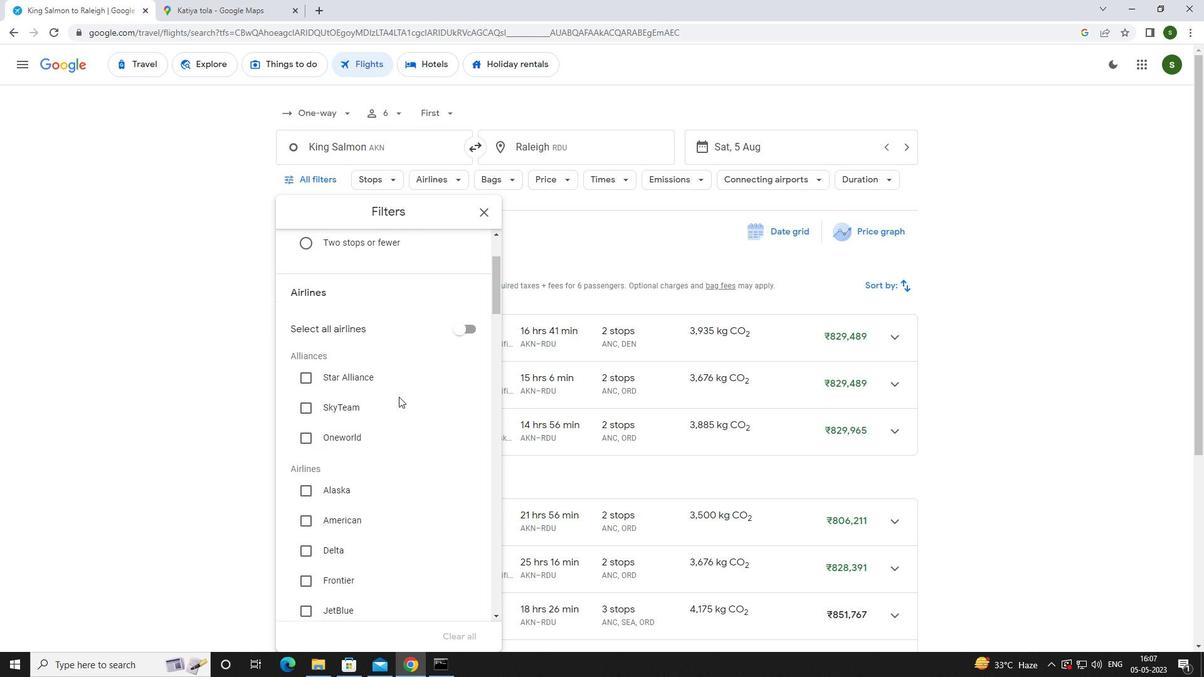 
Action: Mouse moved to (340, 476)
Screenshot: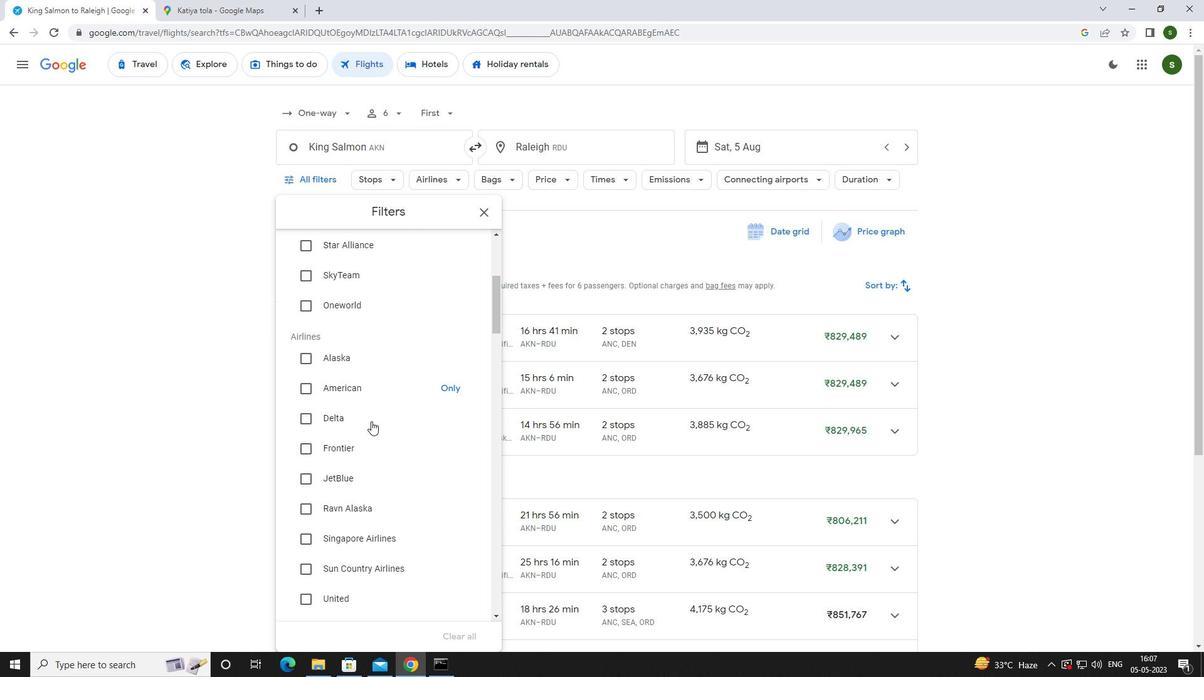 
Action: Mouse pressed left at (340, 476)
Screenshot: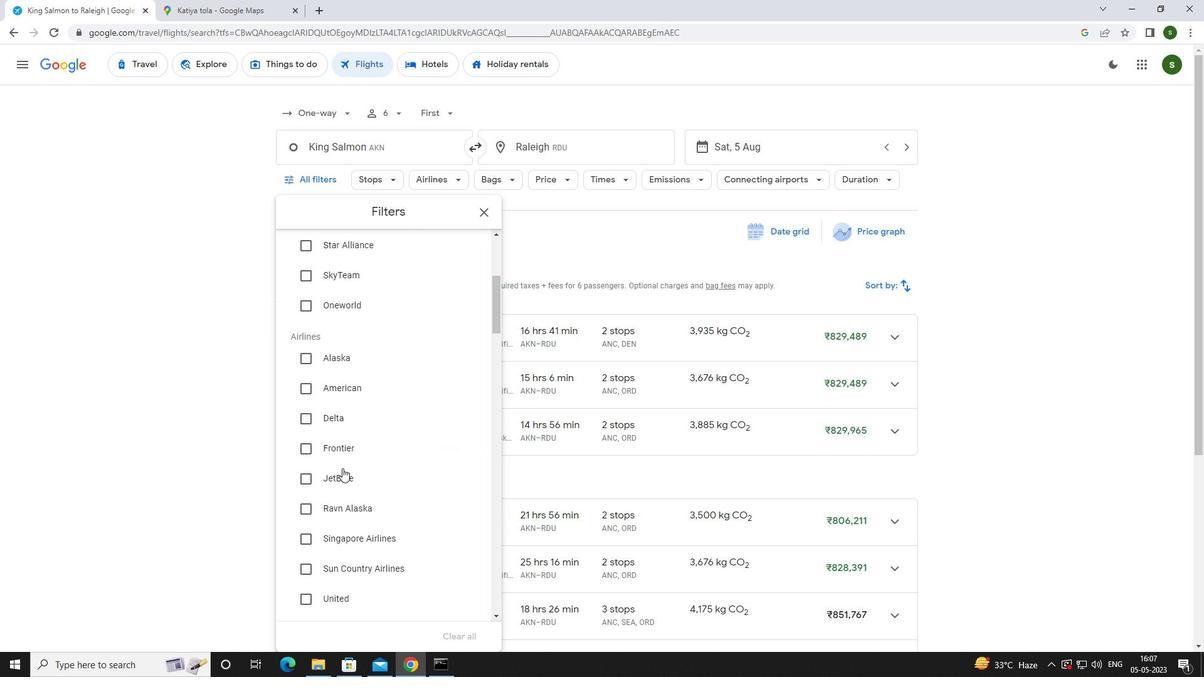 
Action: Mouse scrolled (340, 475) with delta (0, 0)
Screenshot: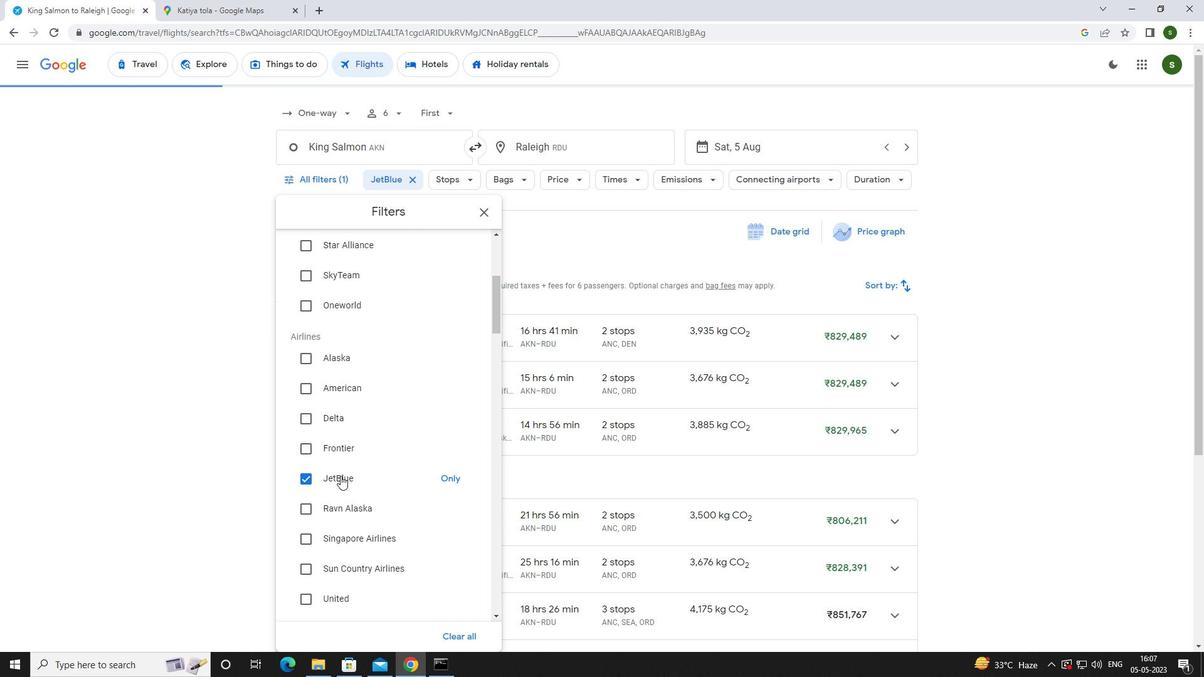 
Action: Mouse scrolled (340, 475) with delta (0, 0)
Screenshot: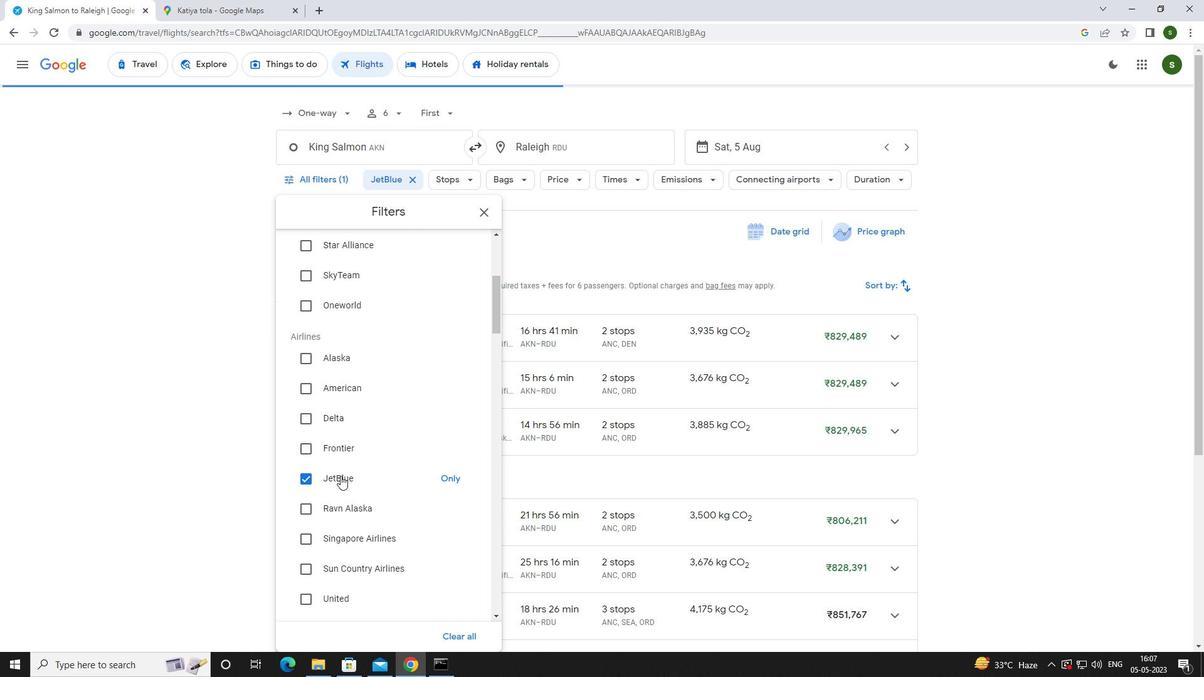 
Action: Mouse scrolled (340, 475) with delta (0, 0)
Screenshot: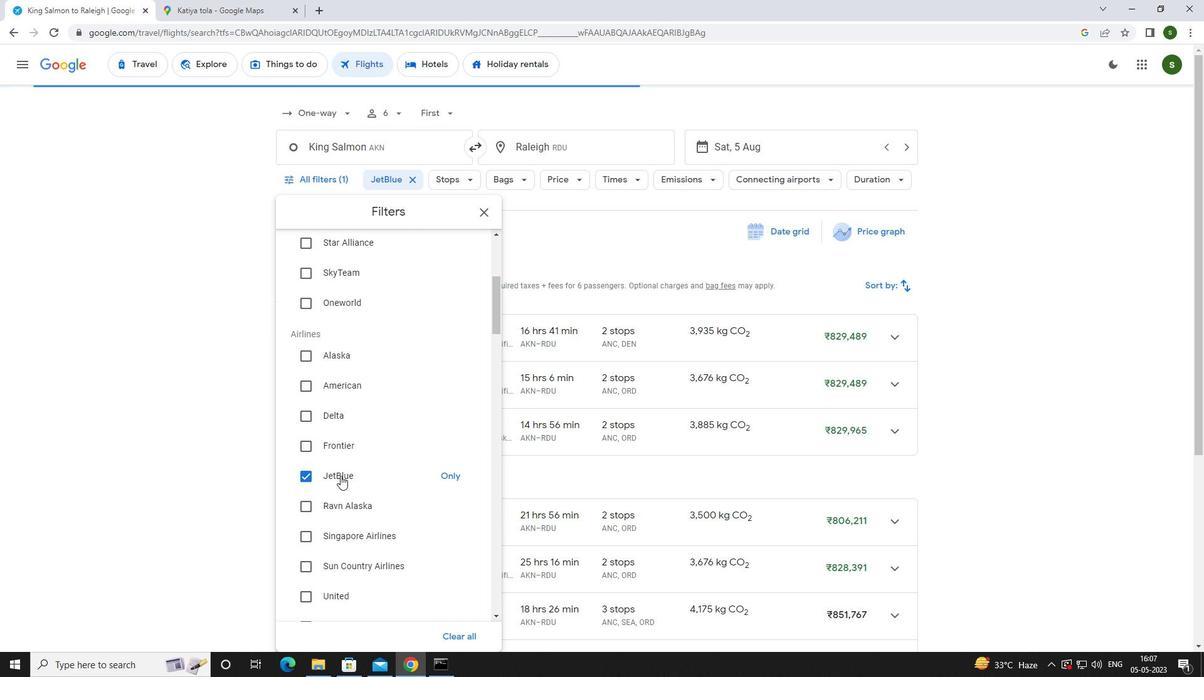 
Action: Mouse scrolled (340, 475) with delta (0, 0)
Screenshot: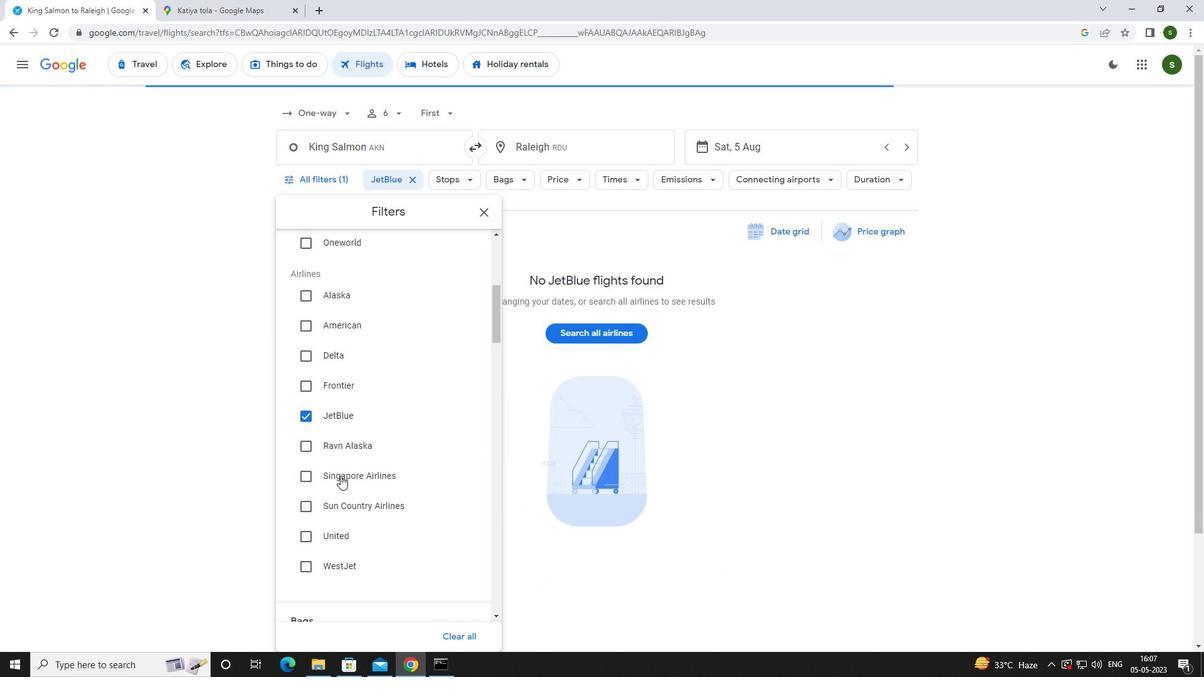 
Action: Mouse moved to (460, 491)
Screenshot: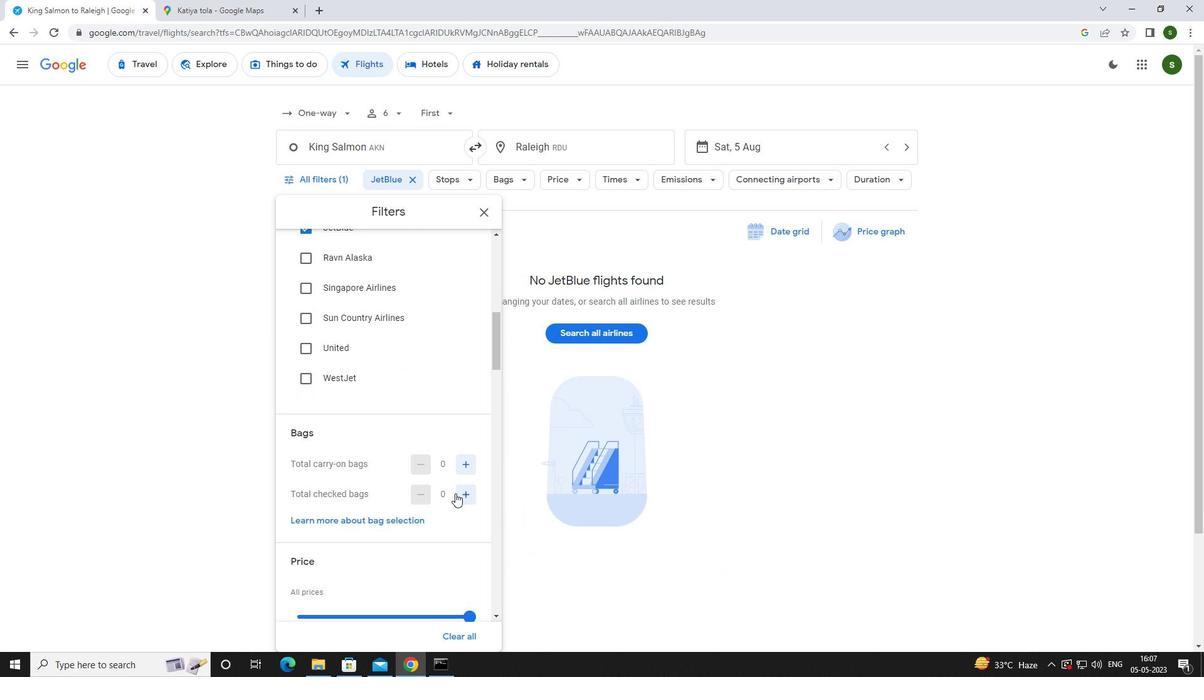 
Action: Mouse pressed left at (460, 491)
Screenshot: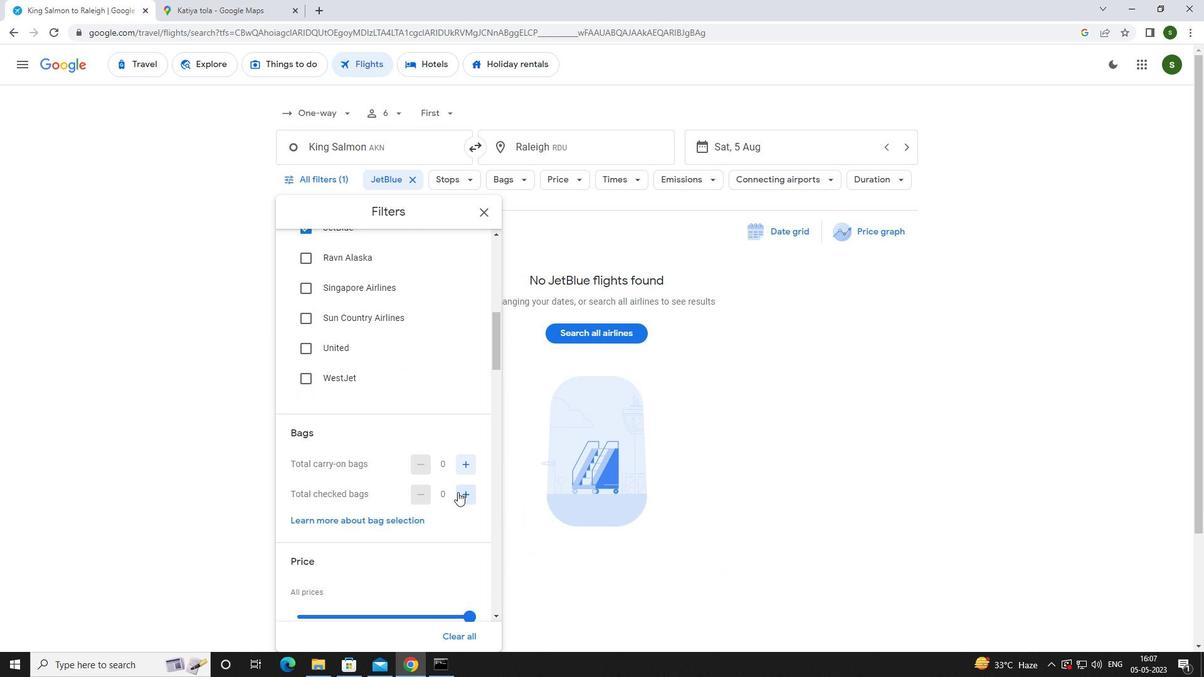 
Action: Mouse scrolled (460, 490) with delta (0, 0)
Screenshot: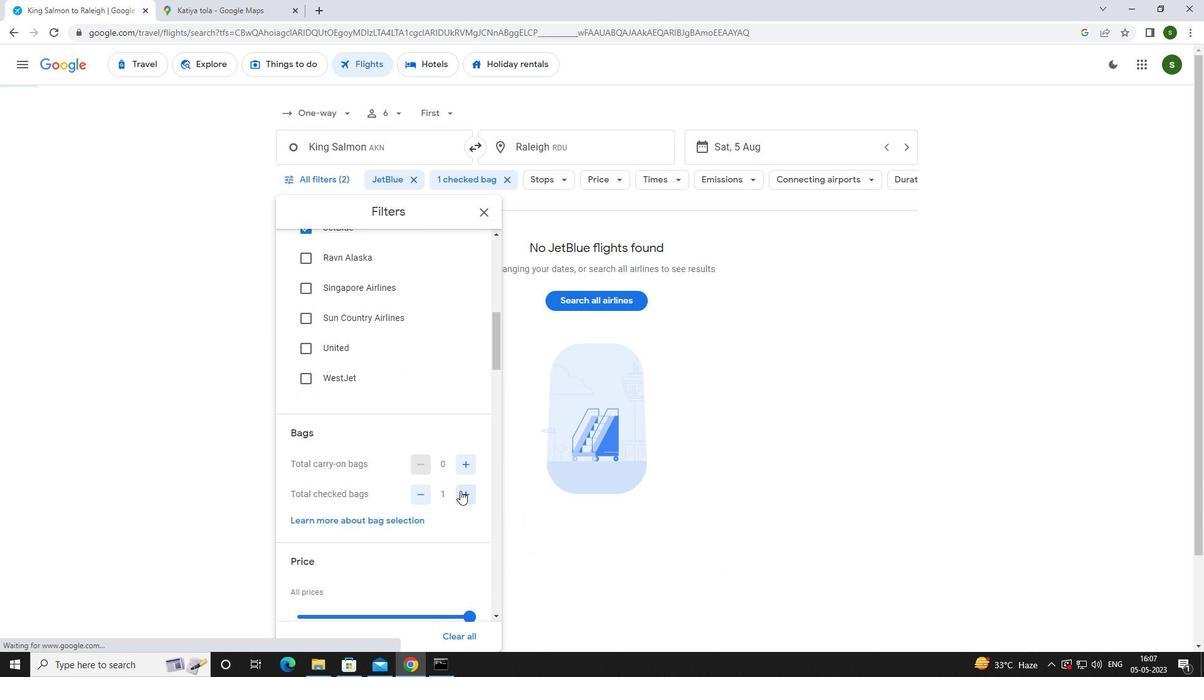 
Action: Mouse scrolled (460, 490) with delta (0, 0)
Screenshot: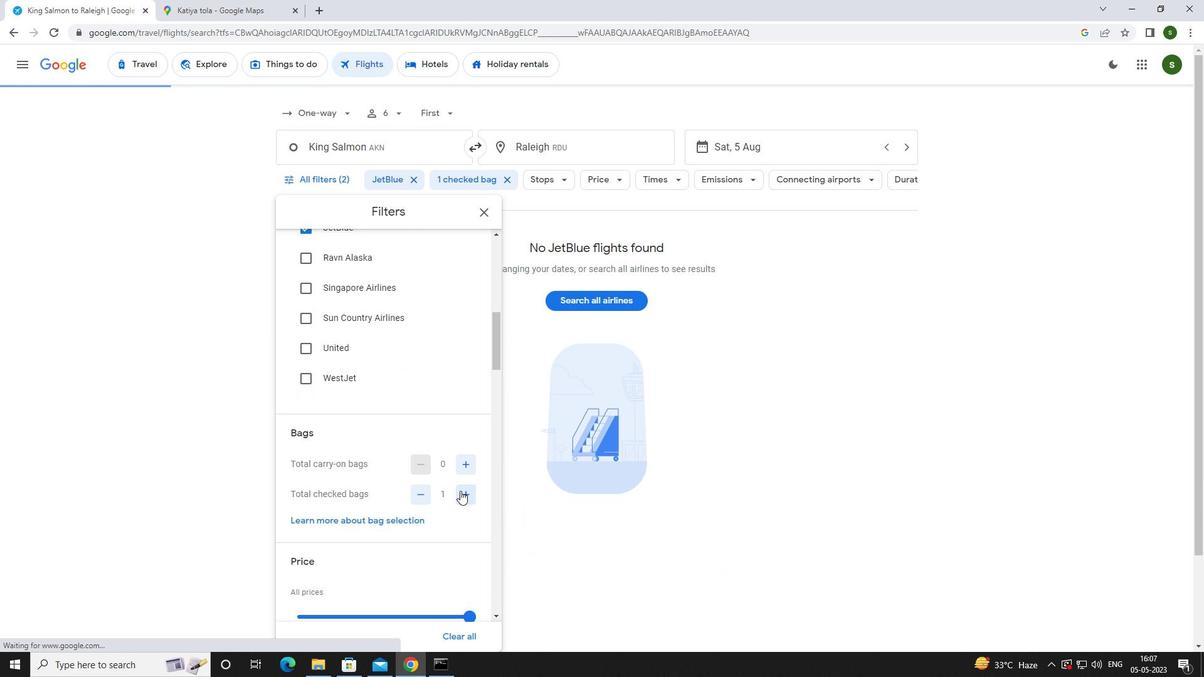 
Action: Mouse moved to (467, 489)
Screenshot: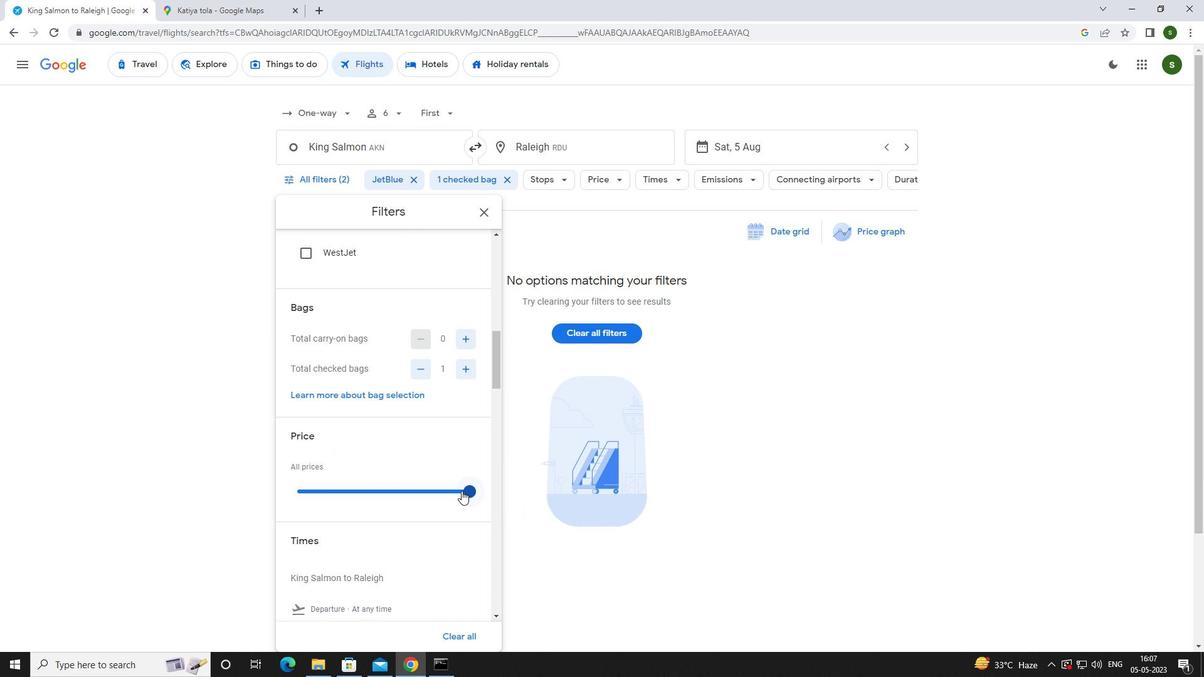 
Action: Mouse pressed left at (467, 489)
Screenshot: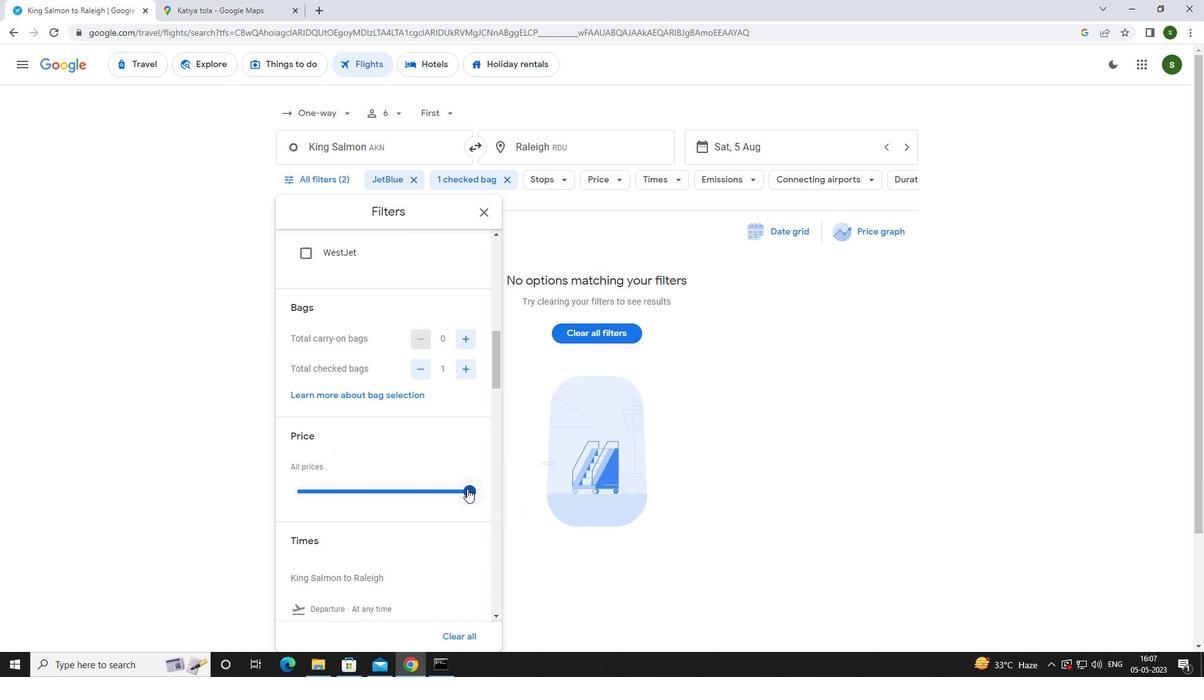 
Action: Mouse moved to (292, 494)
Screenshot: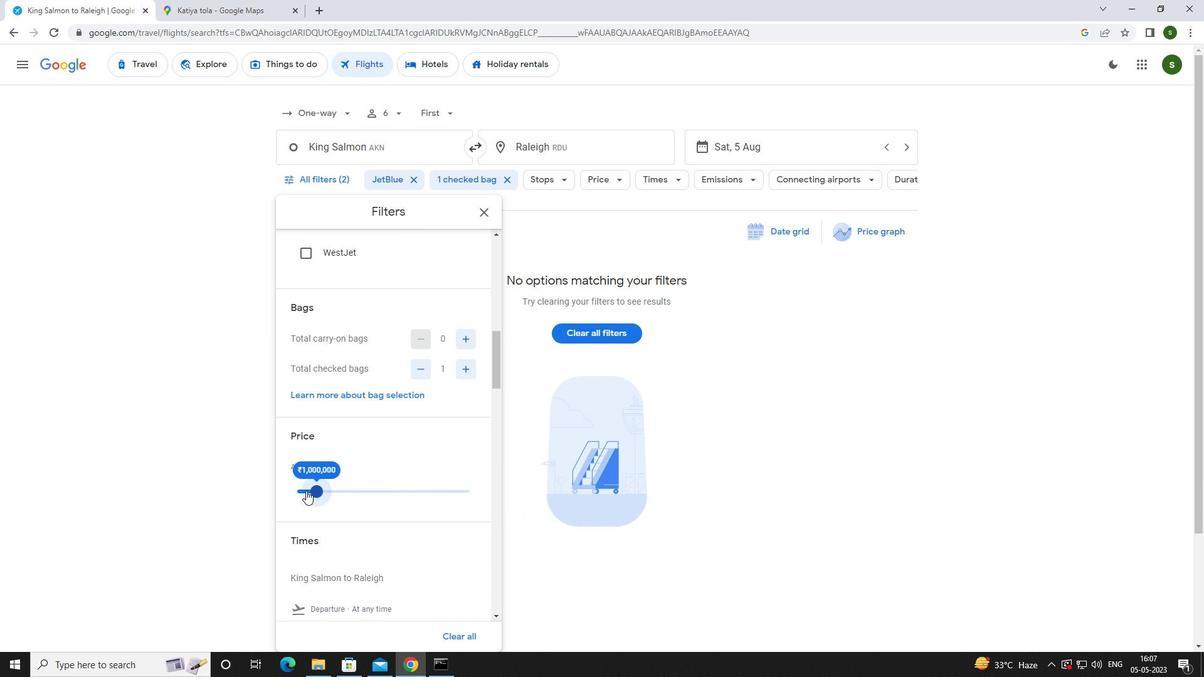 
Action: Mouse scrolled (292, 494) with delta (0, 0)
Screenshot: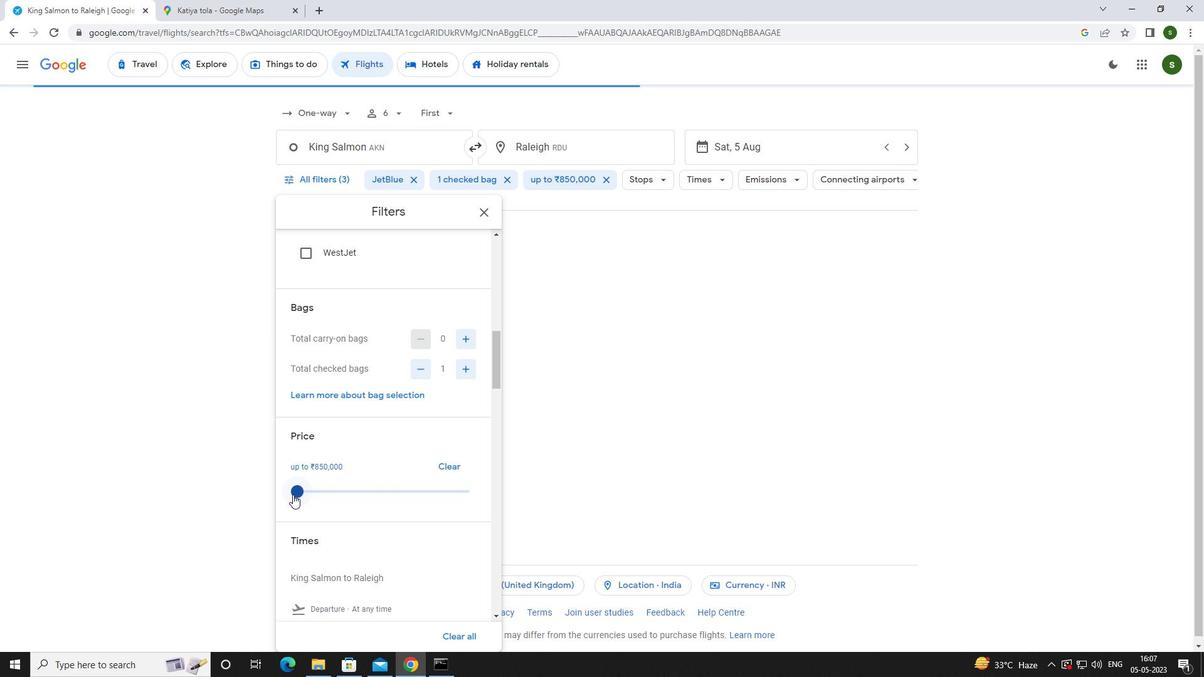 
Action: Mouse moved to (294, 496)
Screenshot: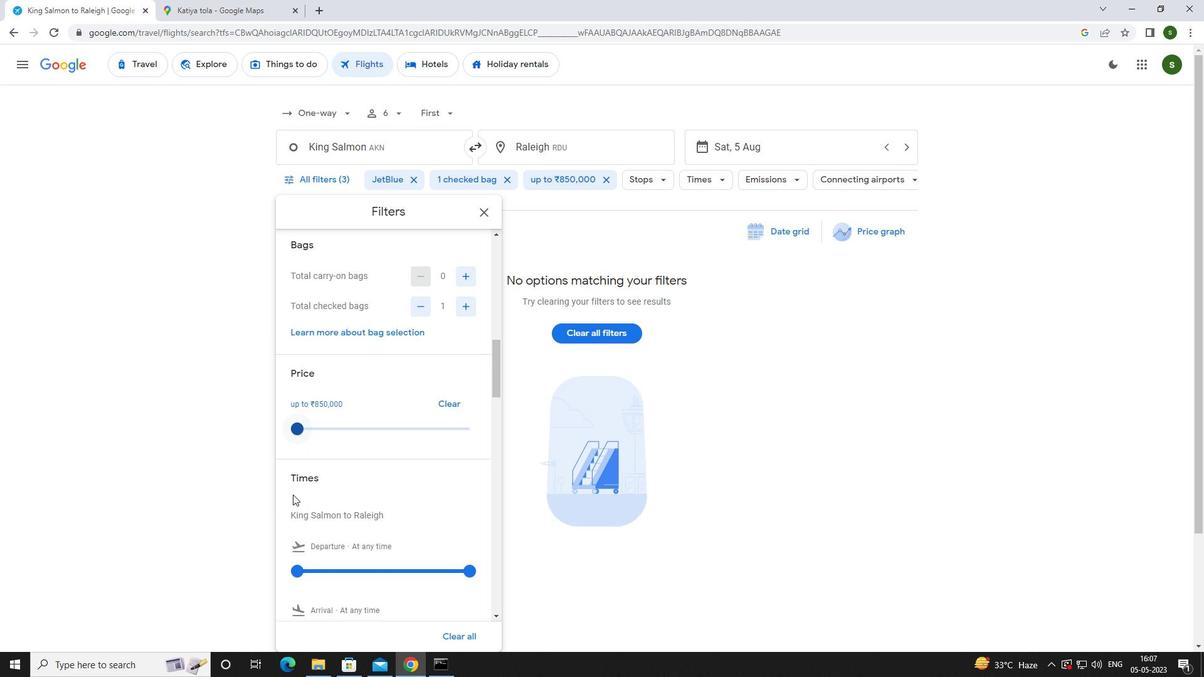 
Action: Mouse scrolled (294, 496) with delta (0, 0)
Screenshot: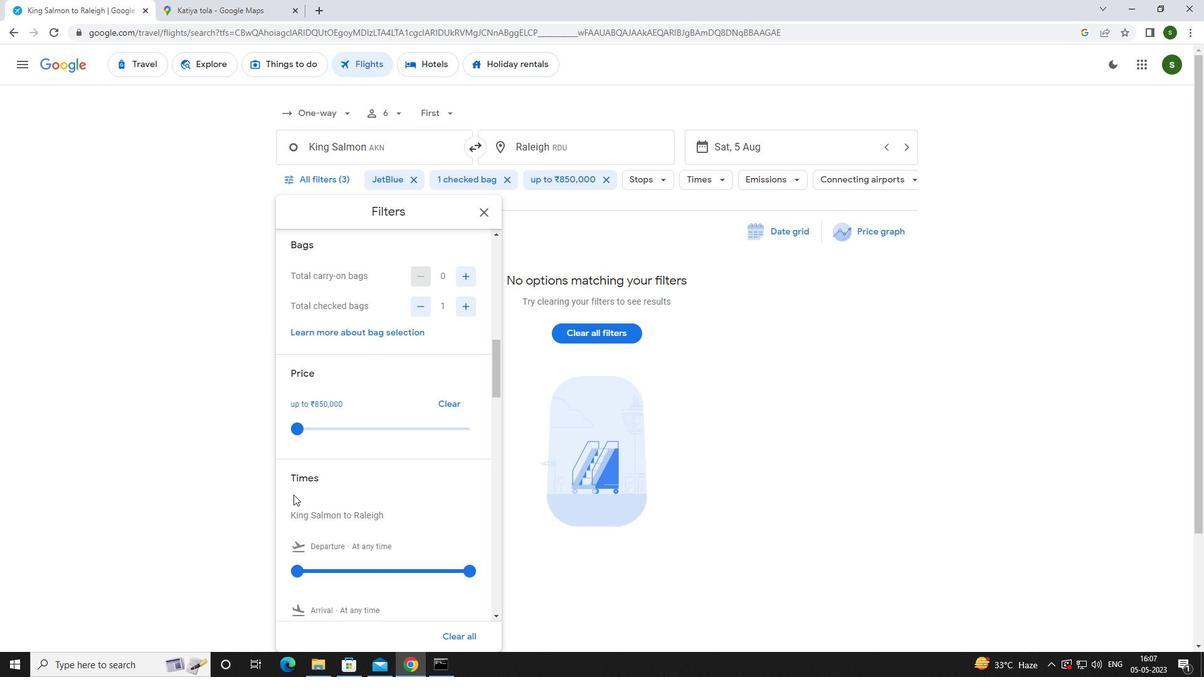 
Action: Mouse moved to (300, 509)
Screenshot: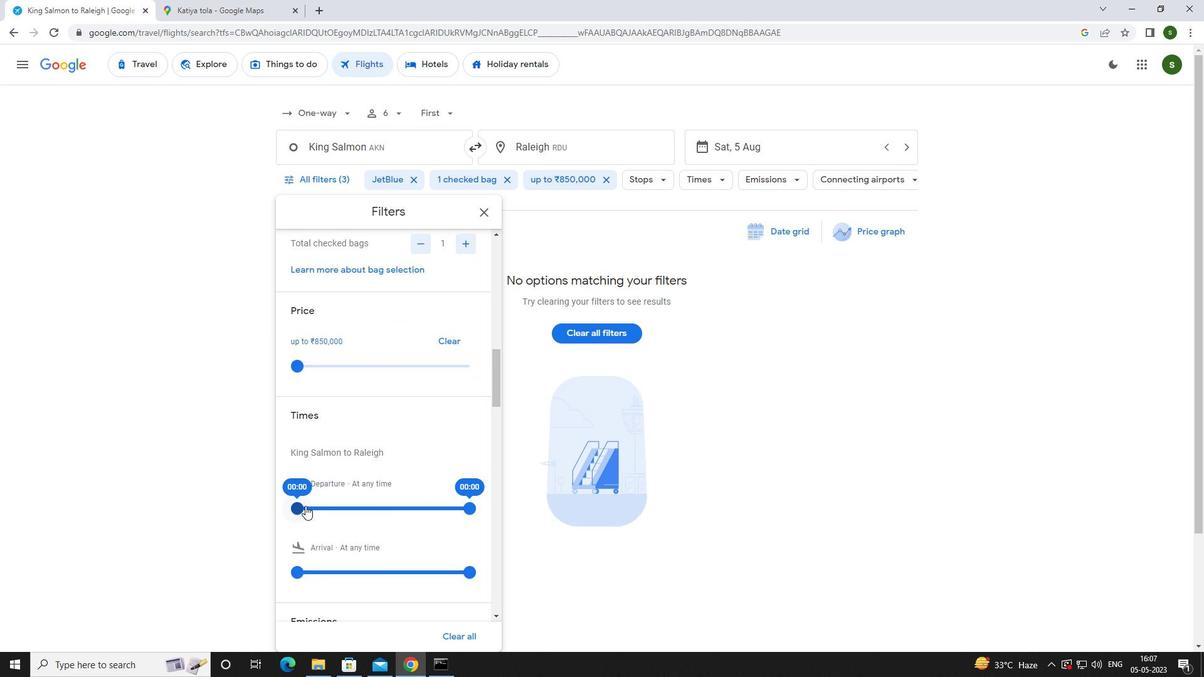
Action: Mouse pressed left at (300, 509)
Screenshot: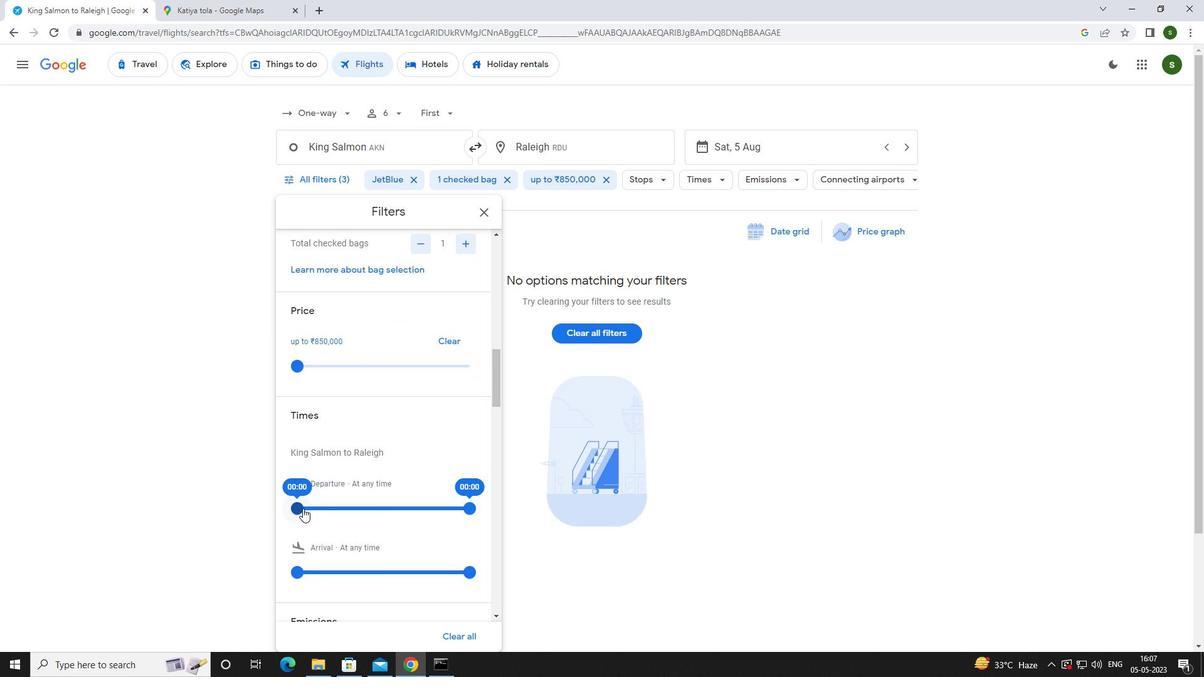 
Action: Mouse moved to (523, 549)
Screenshot: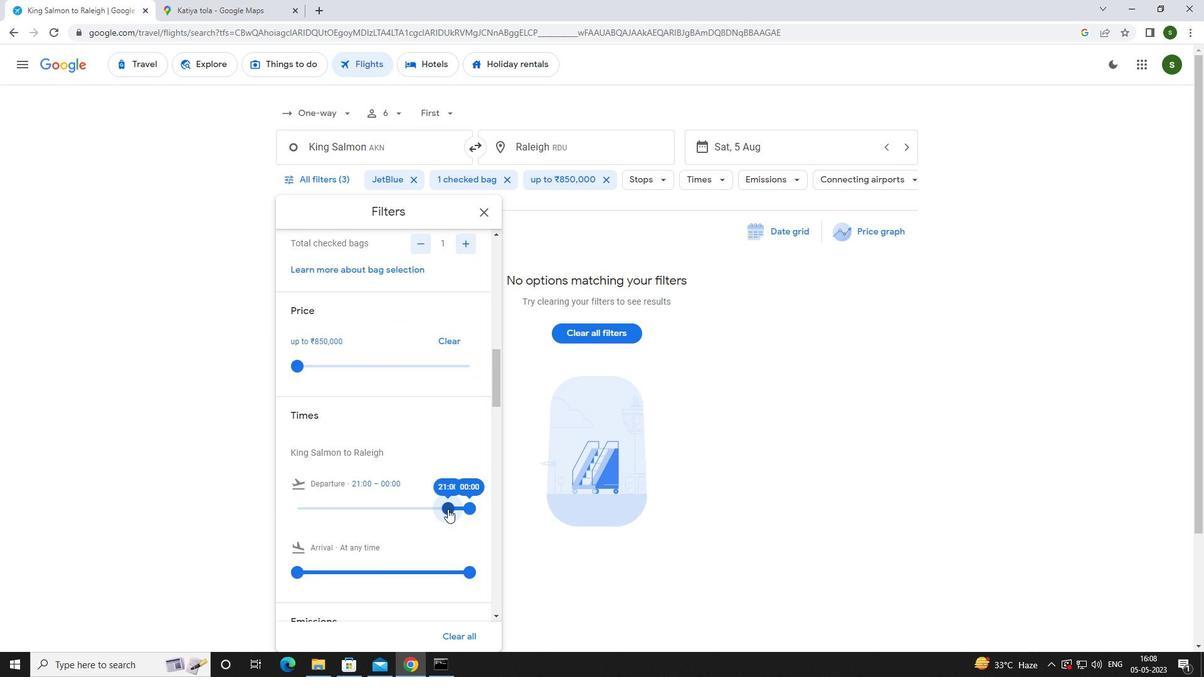 
Action: Mouse pressed left at (523, 549)
Screenshot: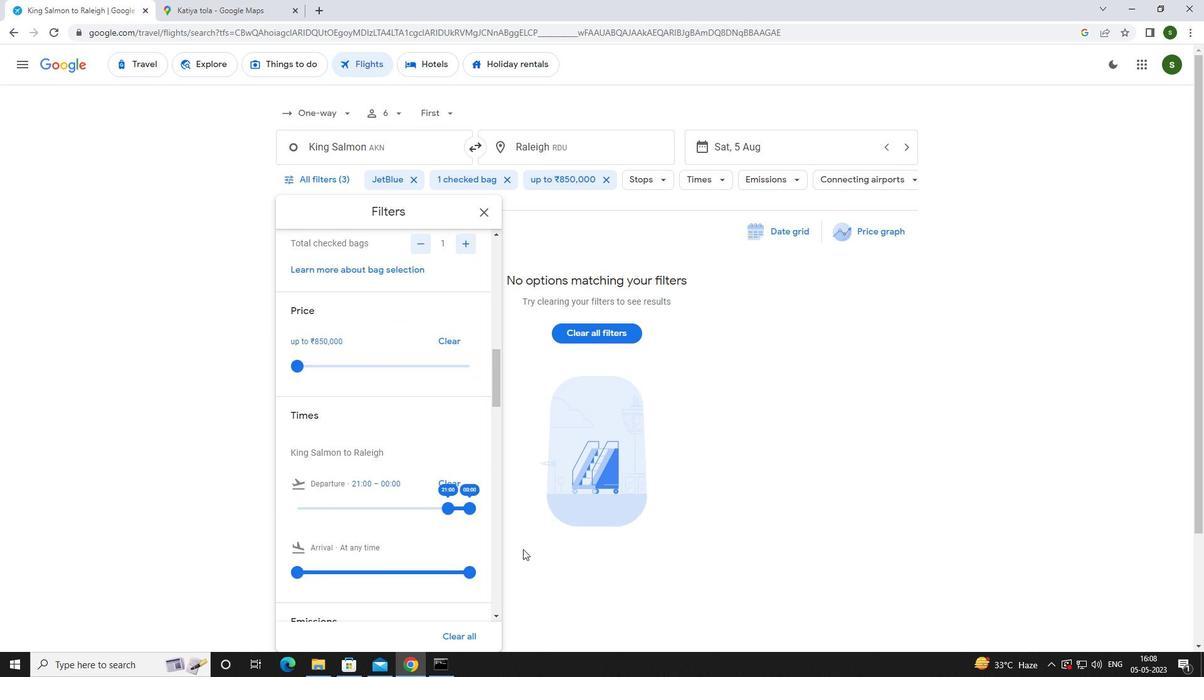 
